 Task: Open Card E-commerce Website Review in Board Customer Service Call Center Management and Optimization to Workspace Event Production Services and add a team member Softage.3@softage.net, a label Red, a checklist Wireless Networking, an attachment from your onedrive, a color Red and finally, add a card description 'Plan and execute company team-building activity at a board game cafe' and a comment 'Given the potential impact of this task on our company mission and values, let us ensure that we approach it with a sense of integrity and ethics.'. Add a start date 'Jan 03, 1900' with a due date 'Jan 10, 1900'
Action: Mouse moved to (293, 159)
Screenshot: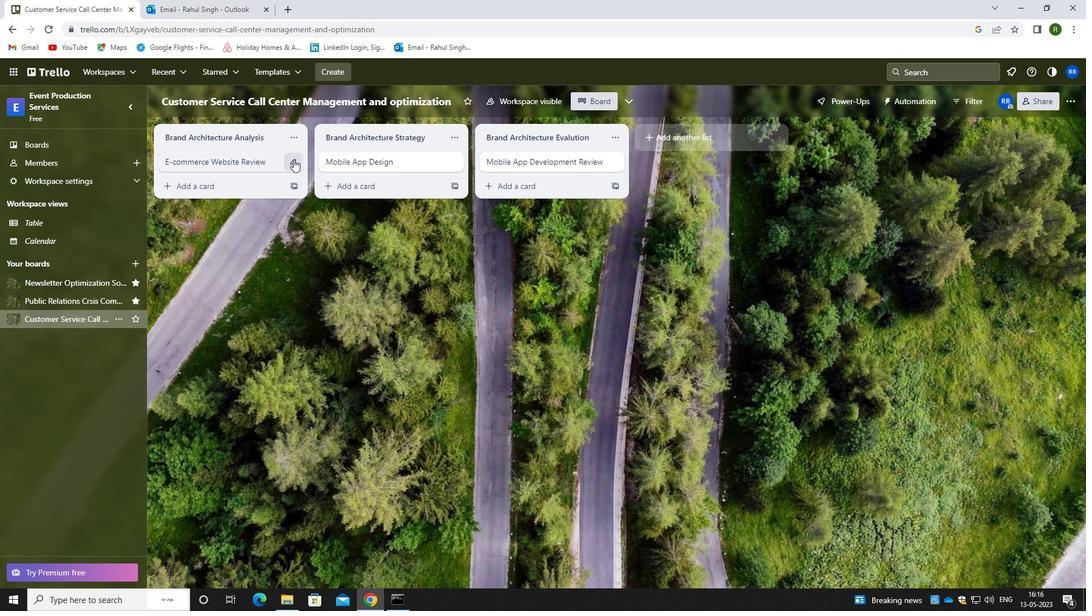 
Action: Mouse pressed left at (293, 159)
Screenshot: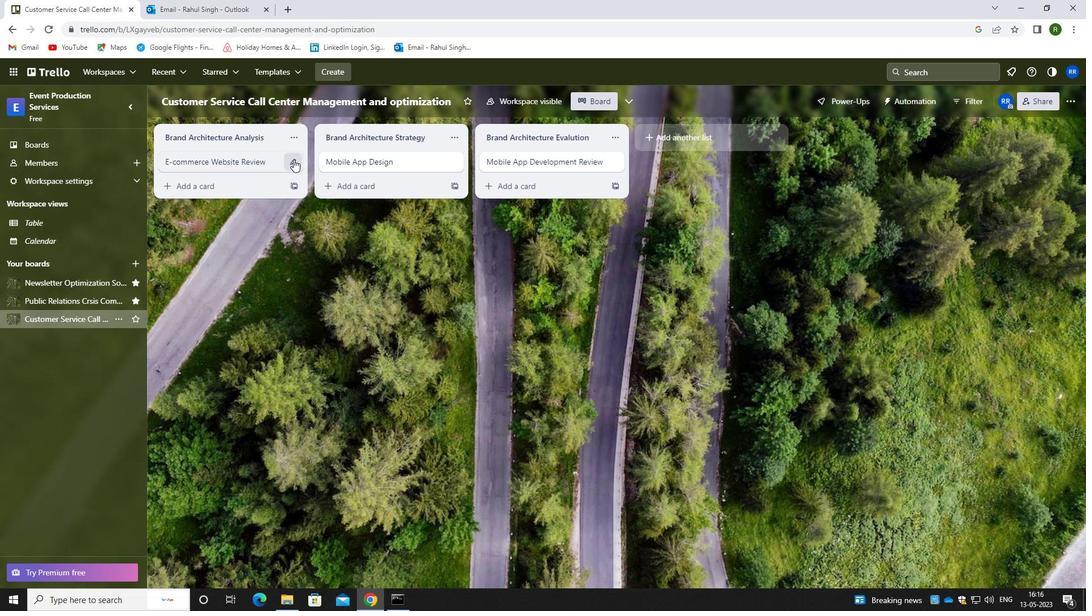 
Action: Mouse moved to (341, 160)
Screenshot: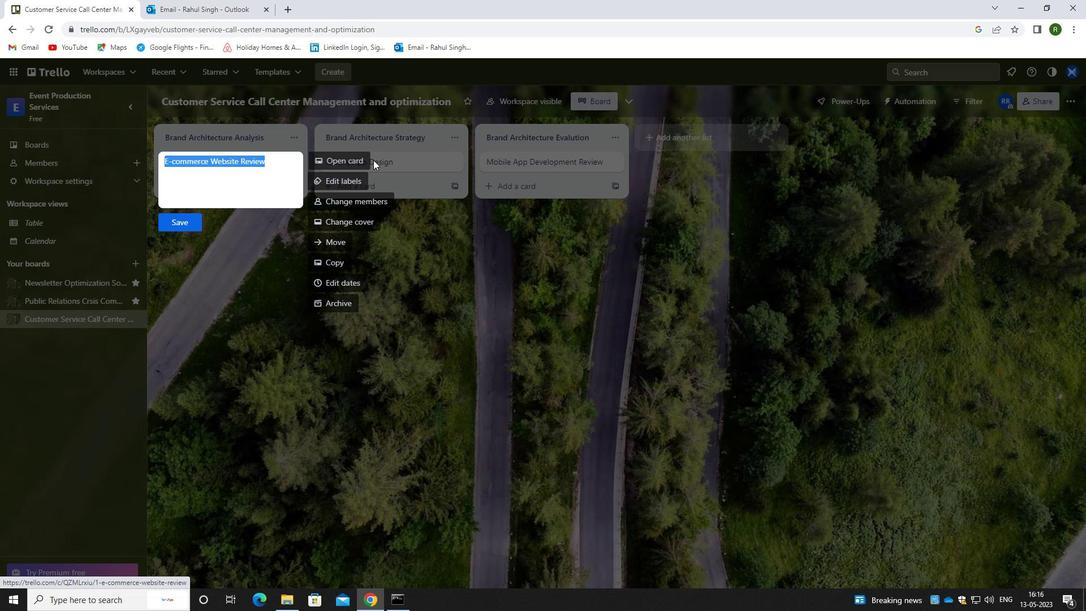 
Action: Mouse pressed left at (341, 160)
Screenshot: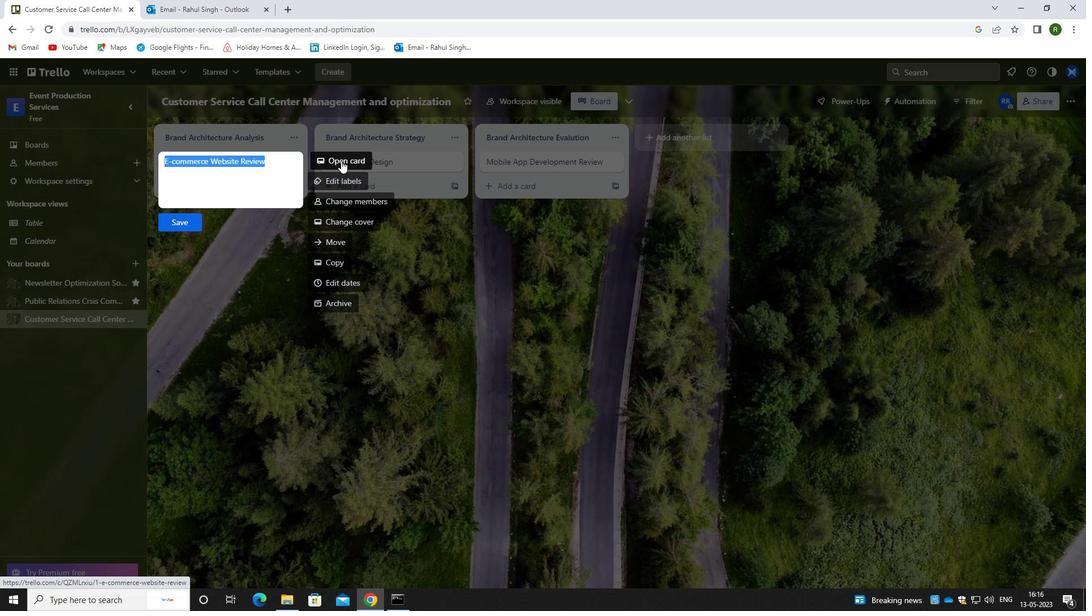 
Action: Mouse moved to (679, 157)
Screenshot: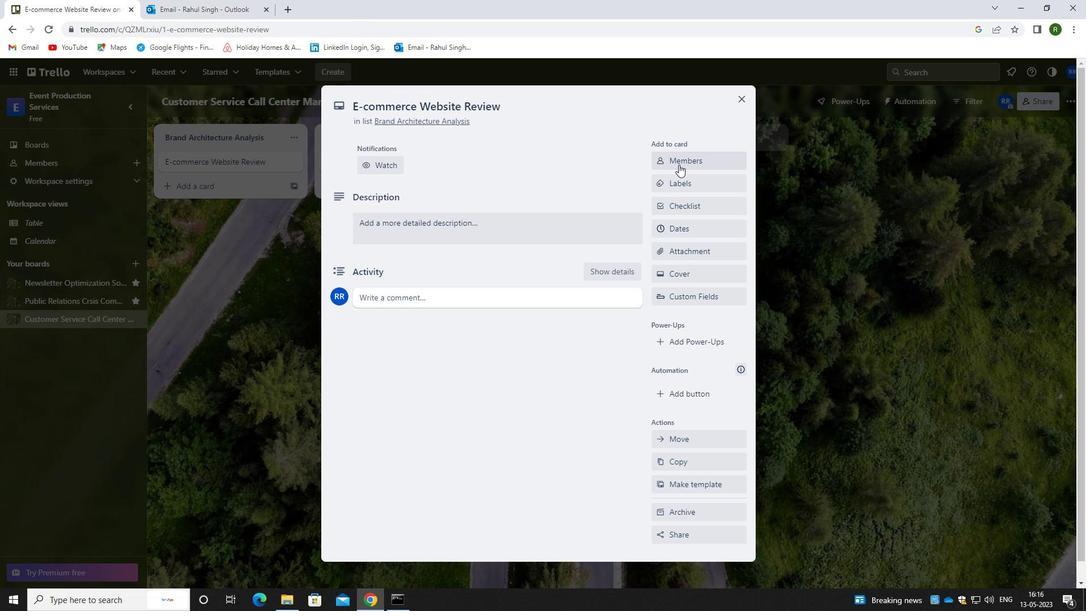 
Action: Mouse pressed left at (679, 157)
Screenshot: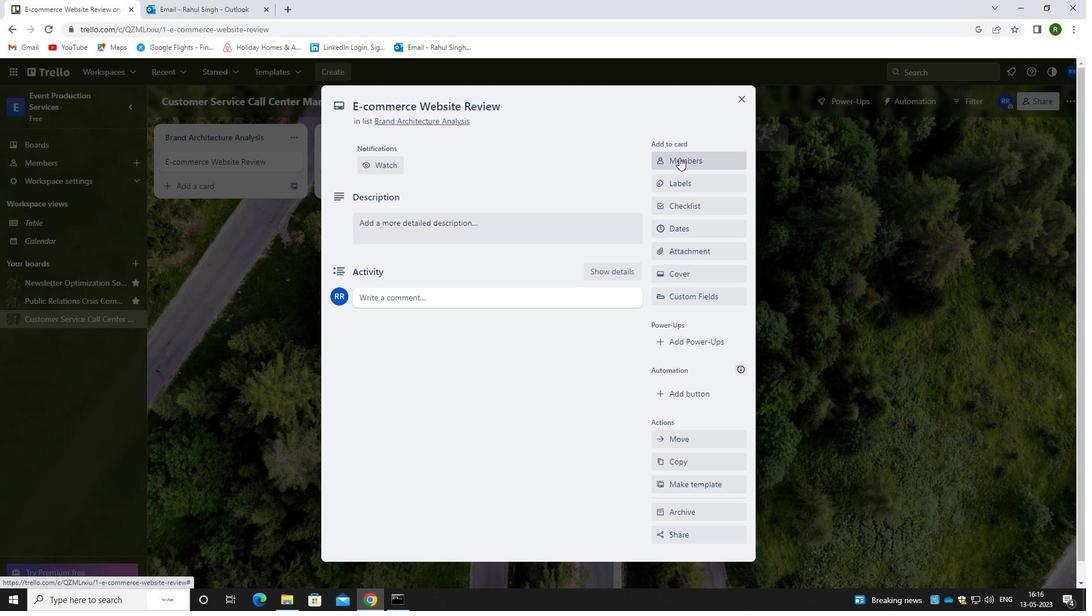 
Action: Mouse moved to (698, 212)
Screenshot: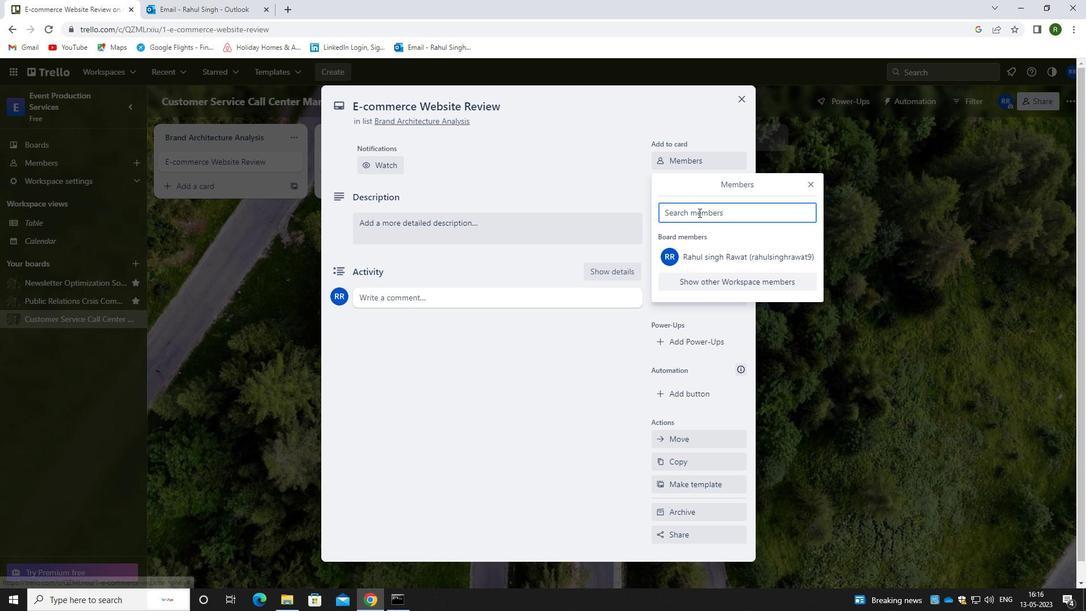 
Action: Key pressed <Key.caps_lock>s<Key.caps_lock>oftage.3<Key.shift>@SI<Key.backspace>OFTAGE.NET
Screenshot: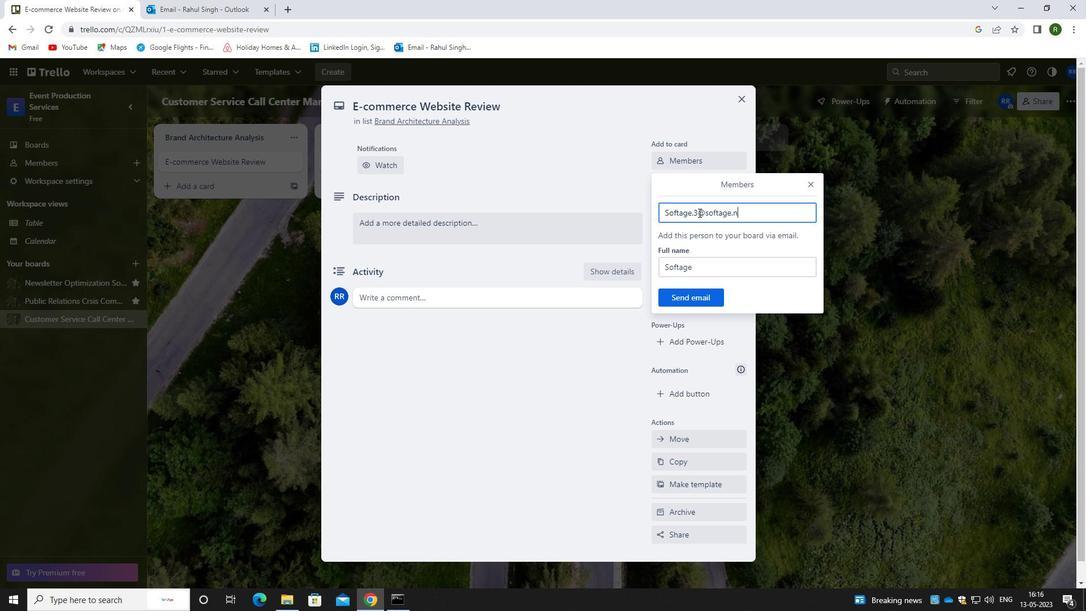 
Action: Mouse moved to (704, 302)
Screenshot: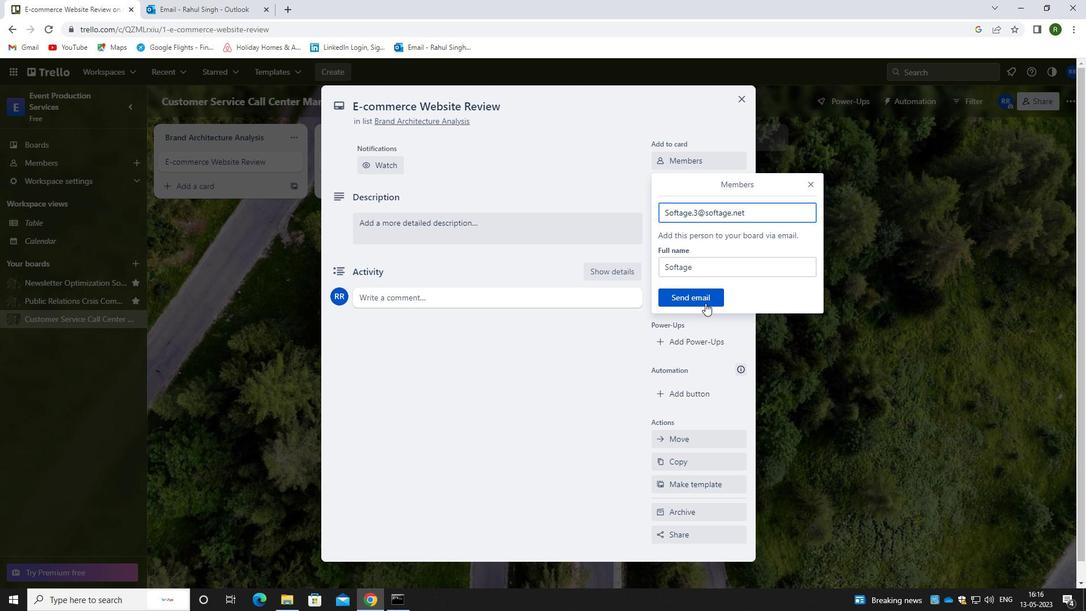 
Action: Mouse pressed left at (704, 302)
Screenshot: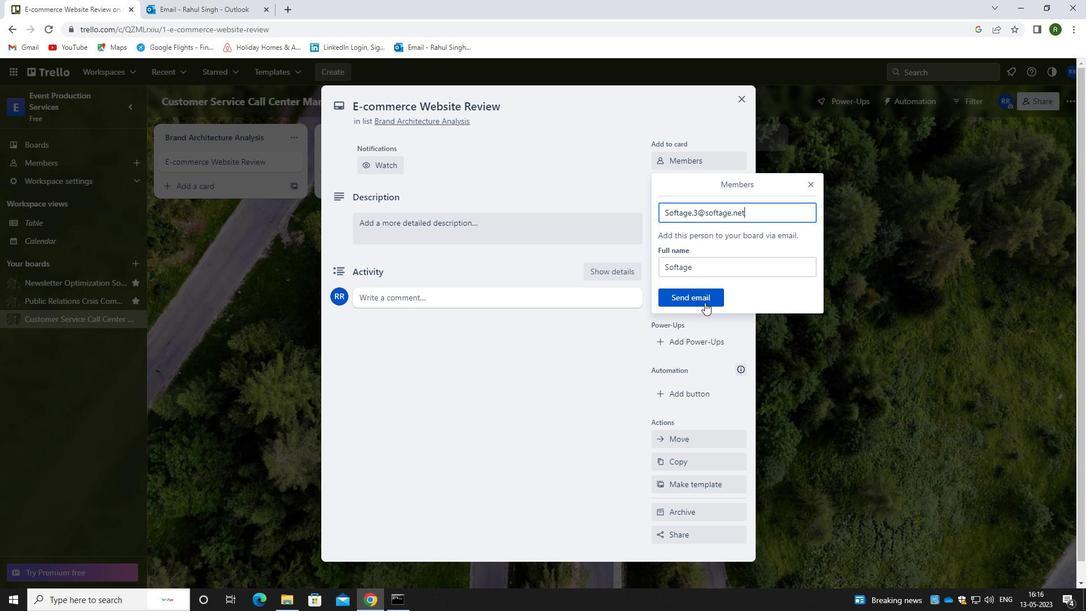 
Action: Mouse moved to (691, 225)
Screenshot: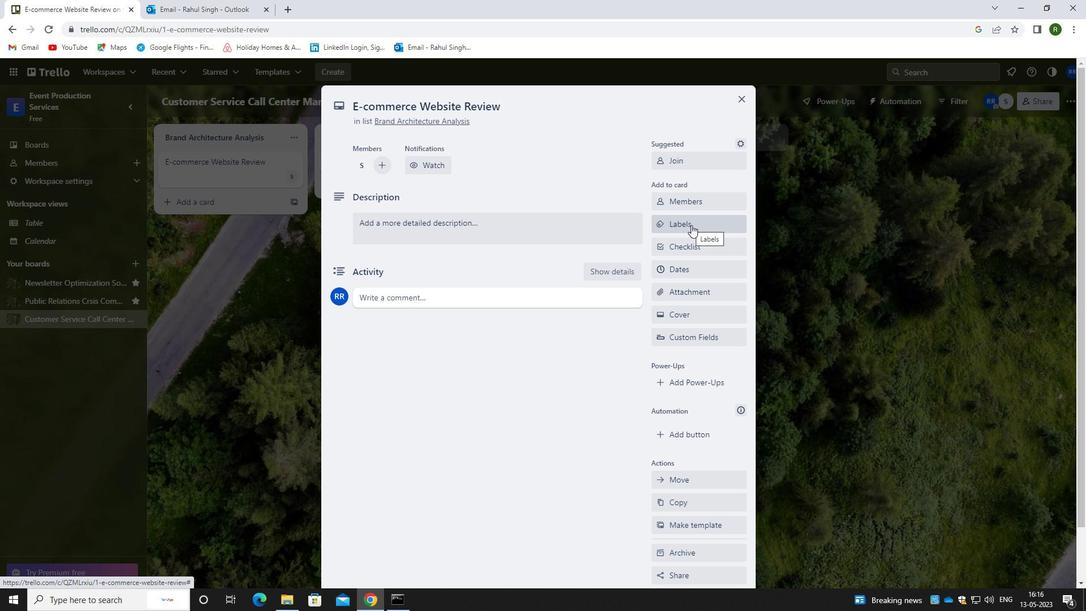 
Action: Mouse pressed left at (691, 225)
Screenshot: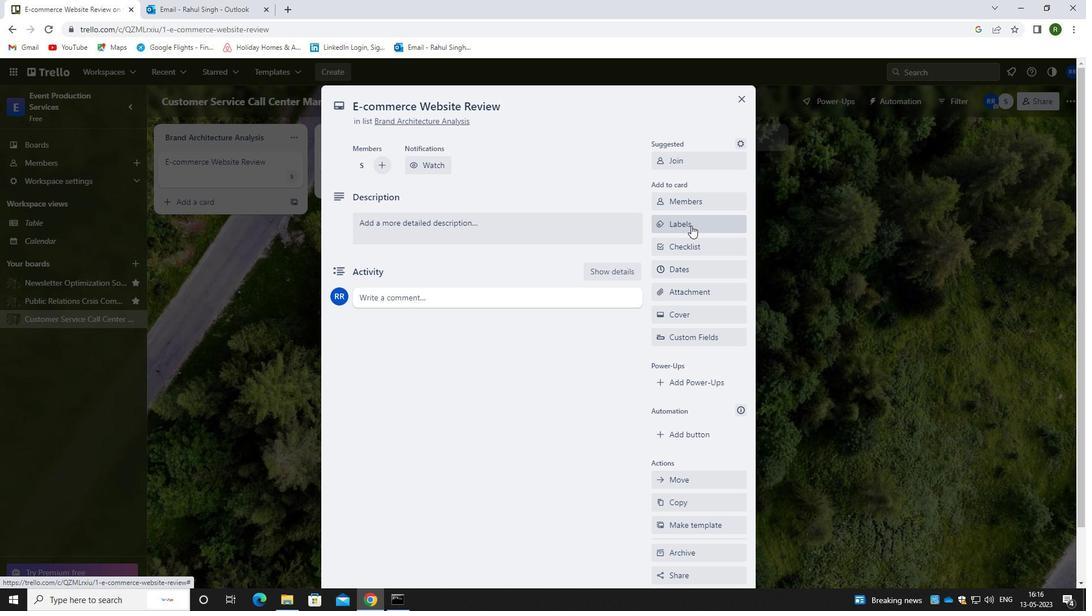 
Action: Key pressed T<Key.backspace>RED
Screenshot: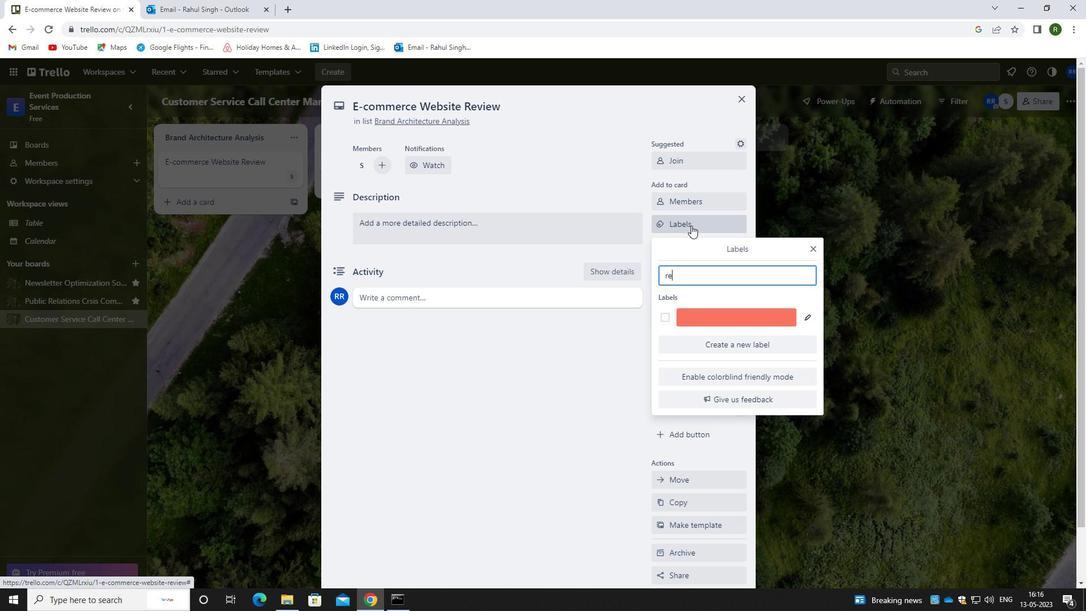 
Action: Mouse moved to (663, 320)
Screenshot: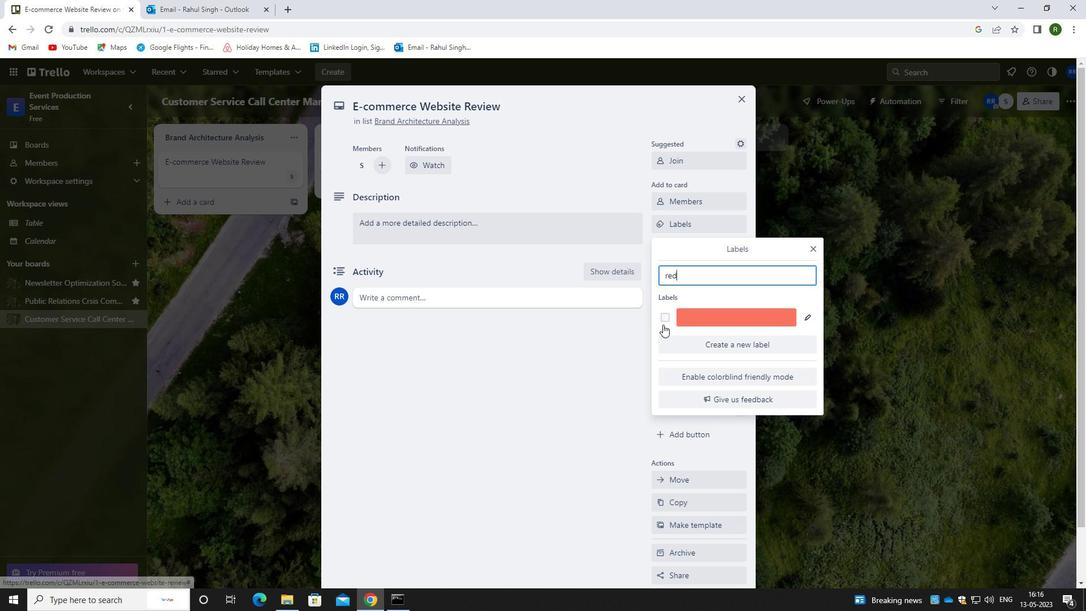 
Action: Mouse pressed left at (663, 320)
Screenshot: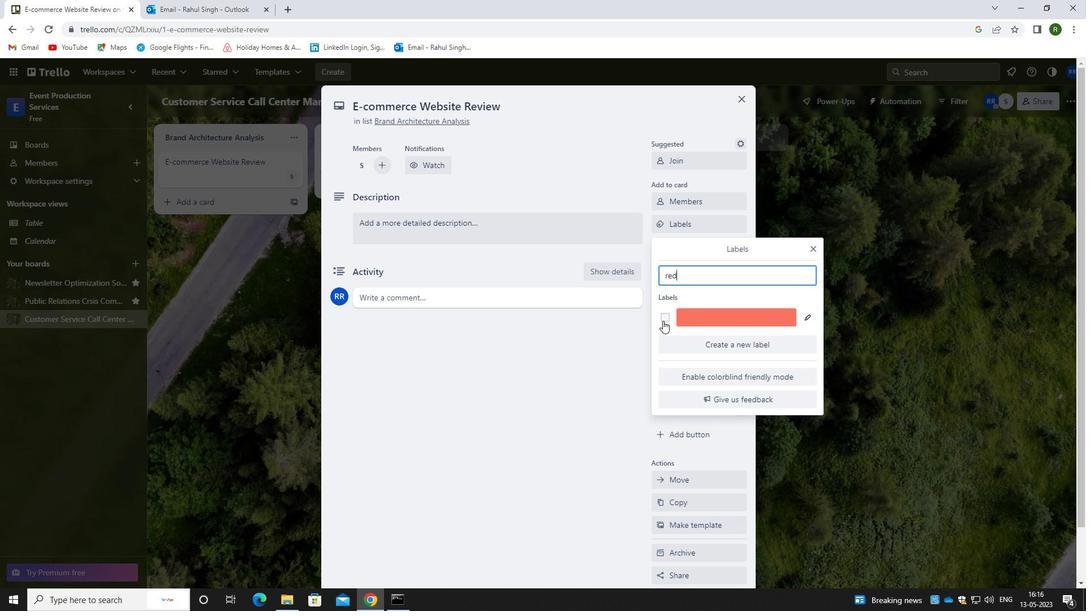 
Action: Mouse moved to (618, 344)
Screenshot: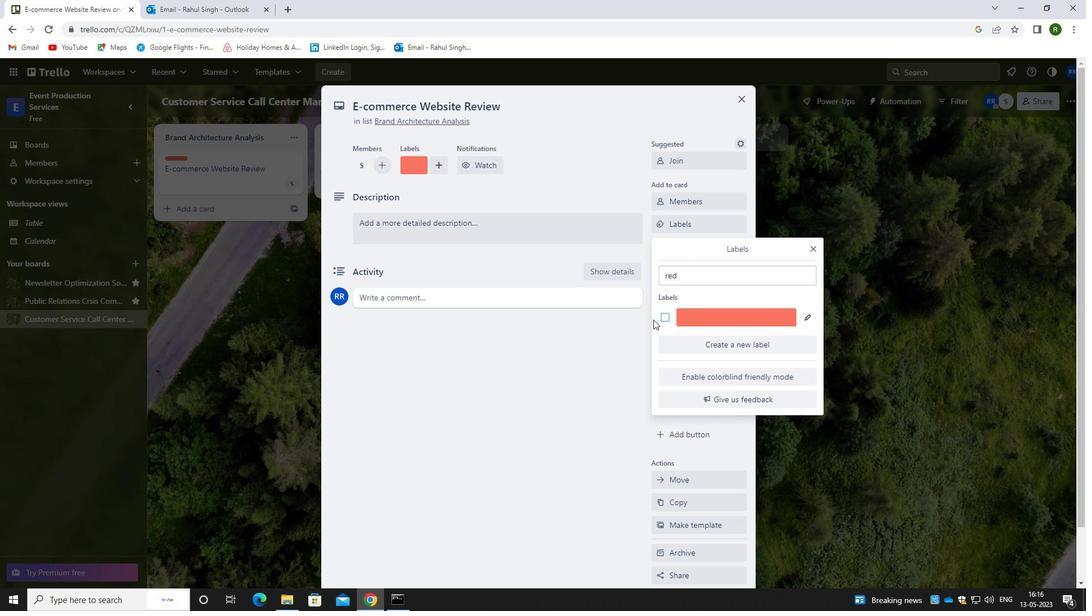 
Action: Mouse pressed left at (618, 344)
Screenshot: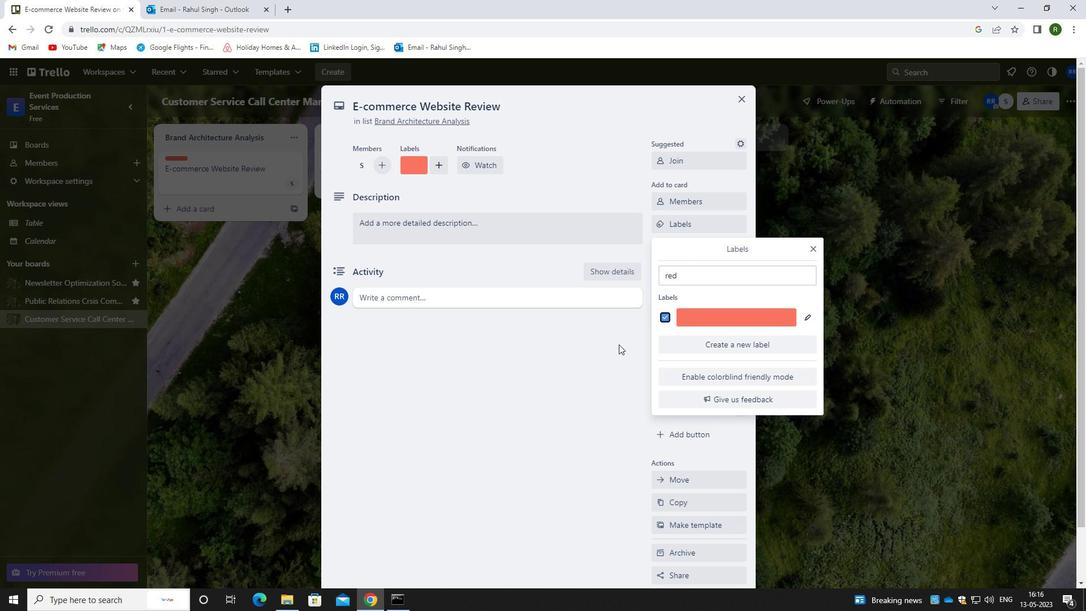 
Action: Mouse moved to (694, 242)
Screenshot: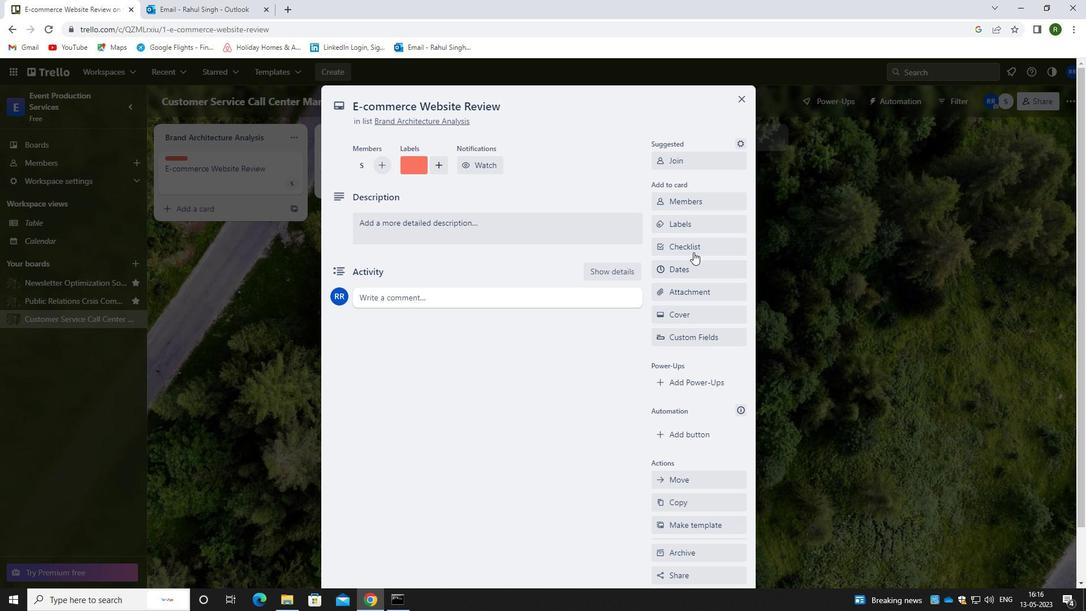 
Action: Mouse pressed left at (694, 242)
Screenshot: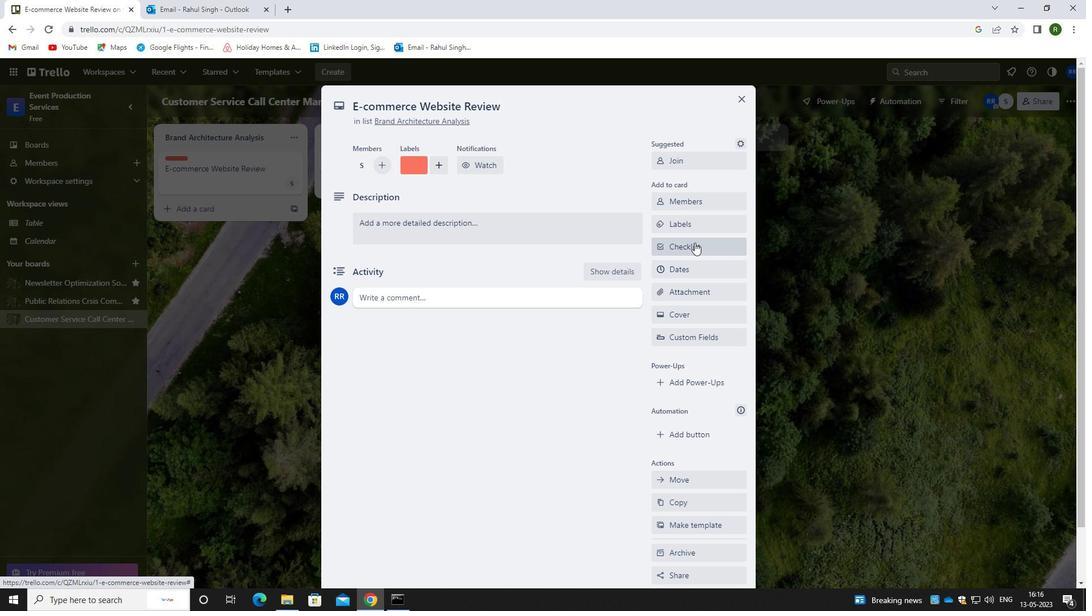 
Action: Mouse moved to (620, 389)
Screenshot: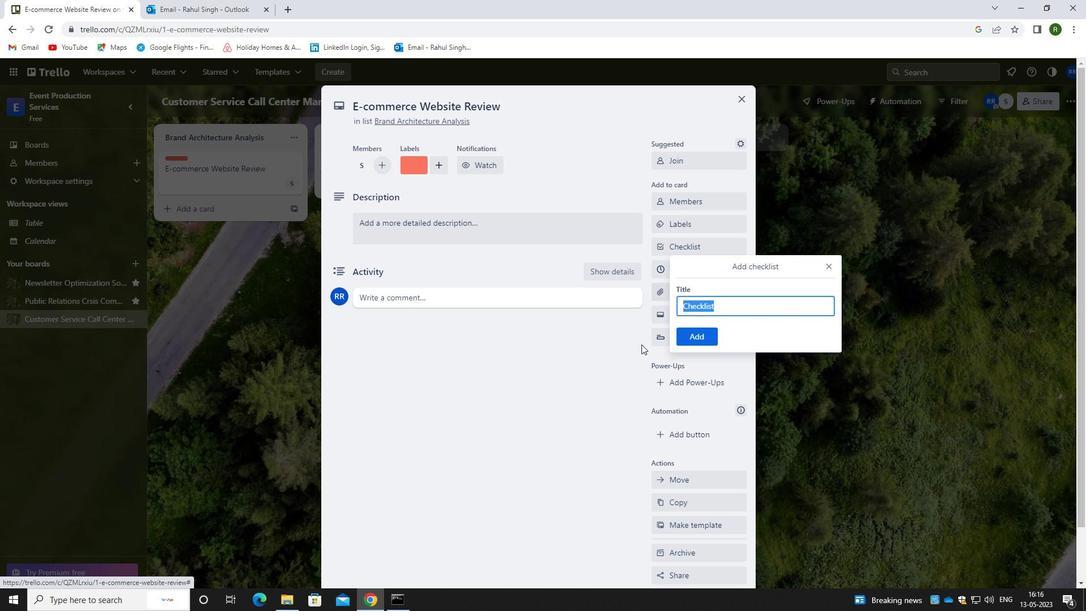 
Action: Key pressed <Key.shift>WIRELEES<Key.space><Key.shift>NETWORKING
Screenshot: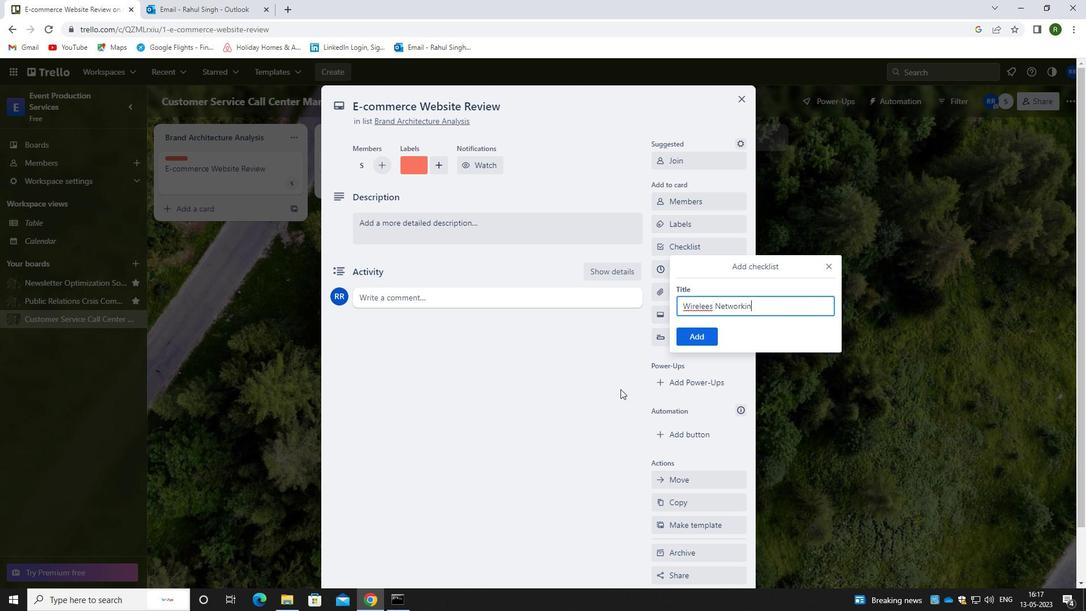 
Action: Mouse moved to (710, 306)
Screenshot: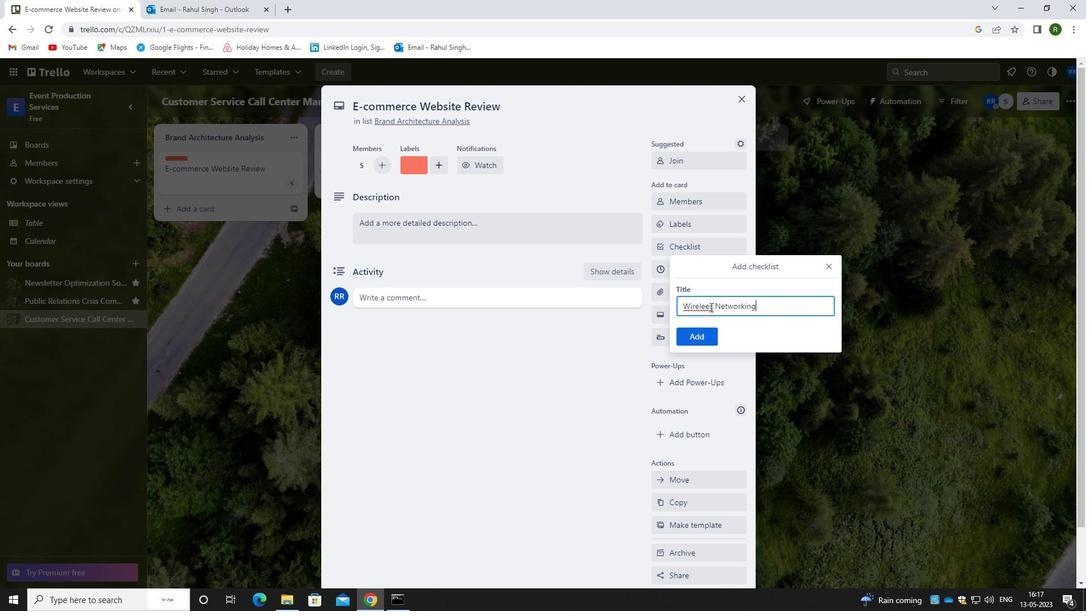 
Action: Mouse pressed left at (710, 306)
Screenshot: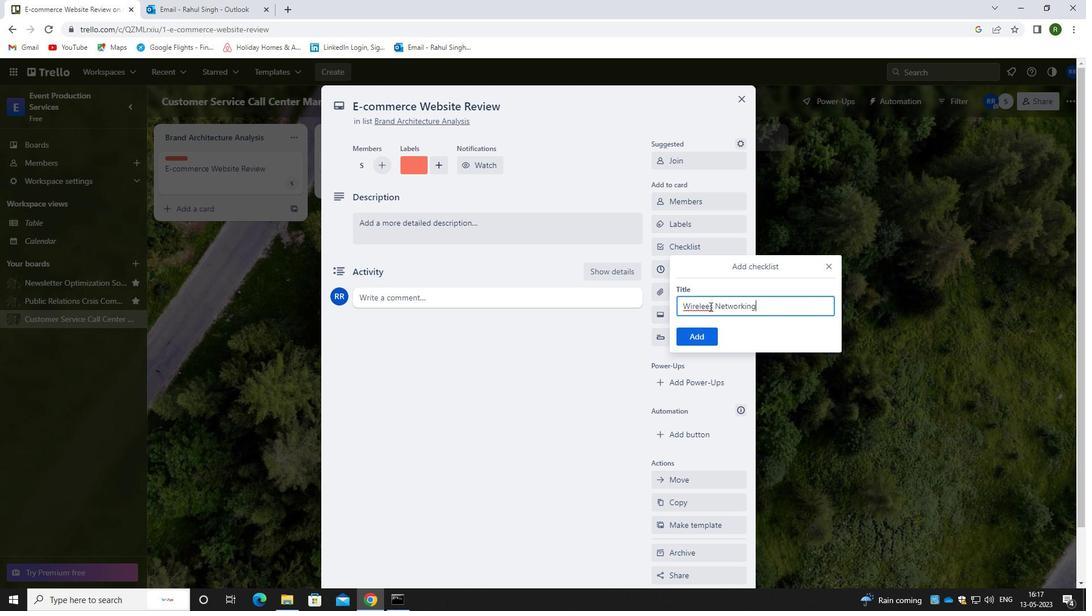 
Action: Mouse moved to (714, 307)
Screenshot: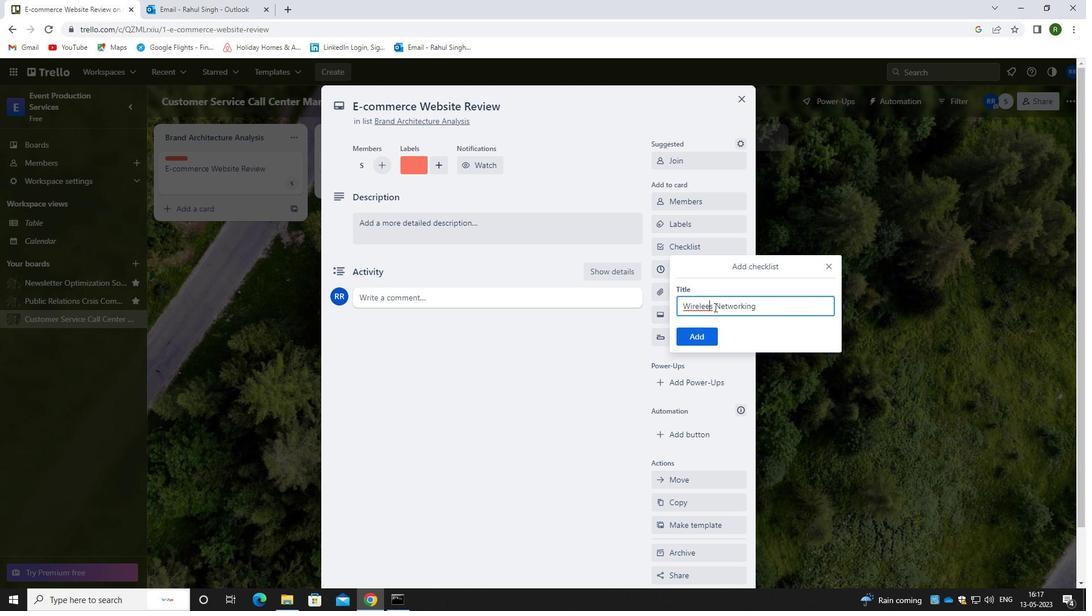 
Action: Key pressed <Key.backspace>S
Screenshot: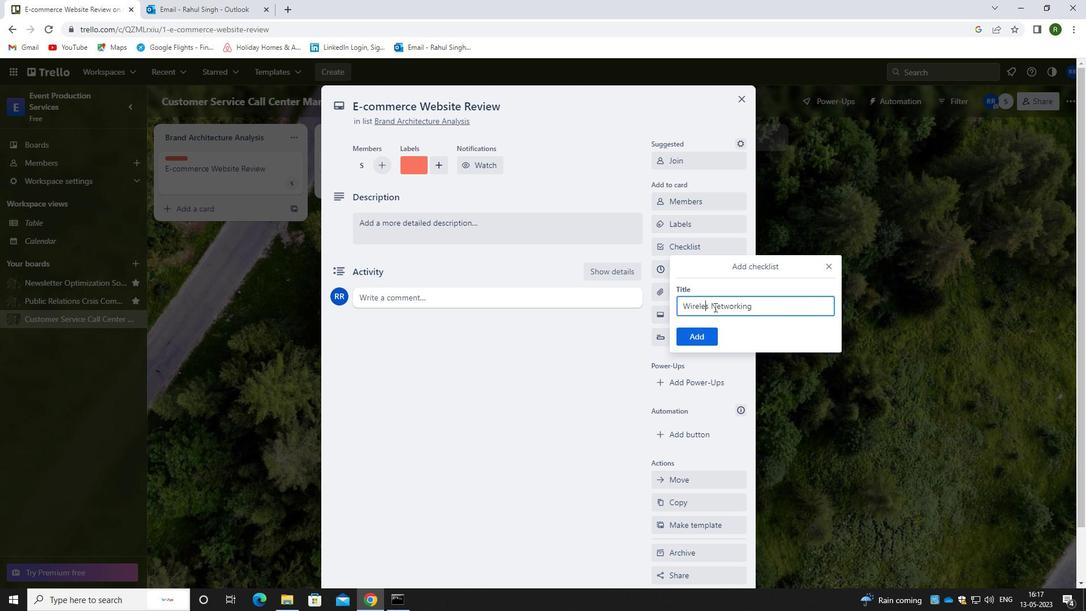 
Action: Mouse moved to (704, 333)
Screenshot: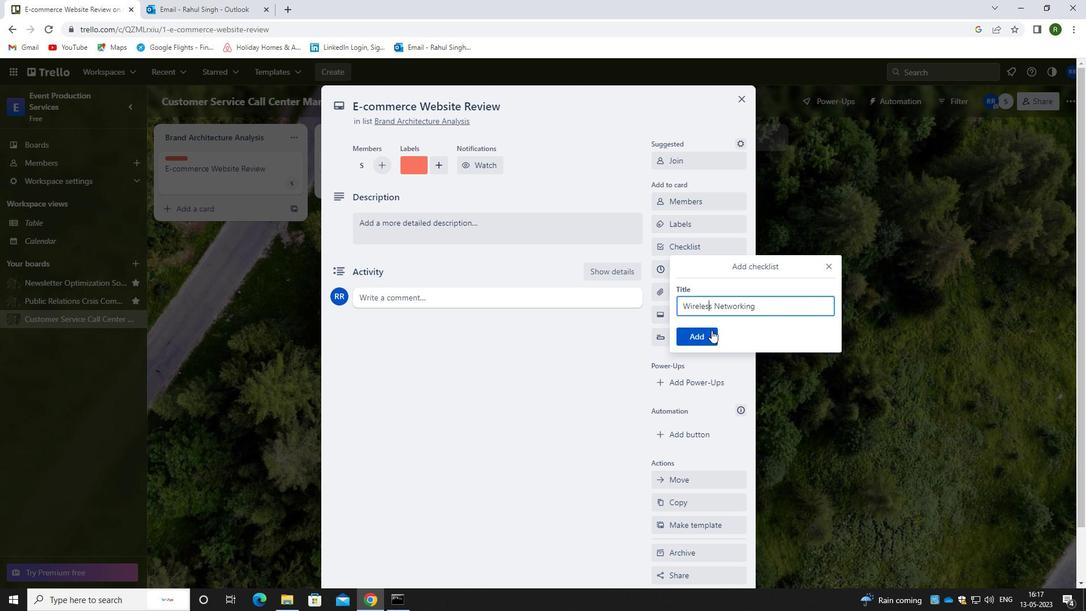 
Action: Mouse pressed left at (704, 333)
Screenshot: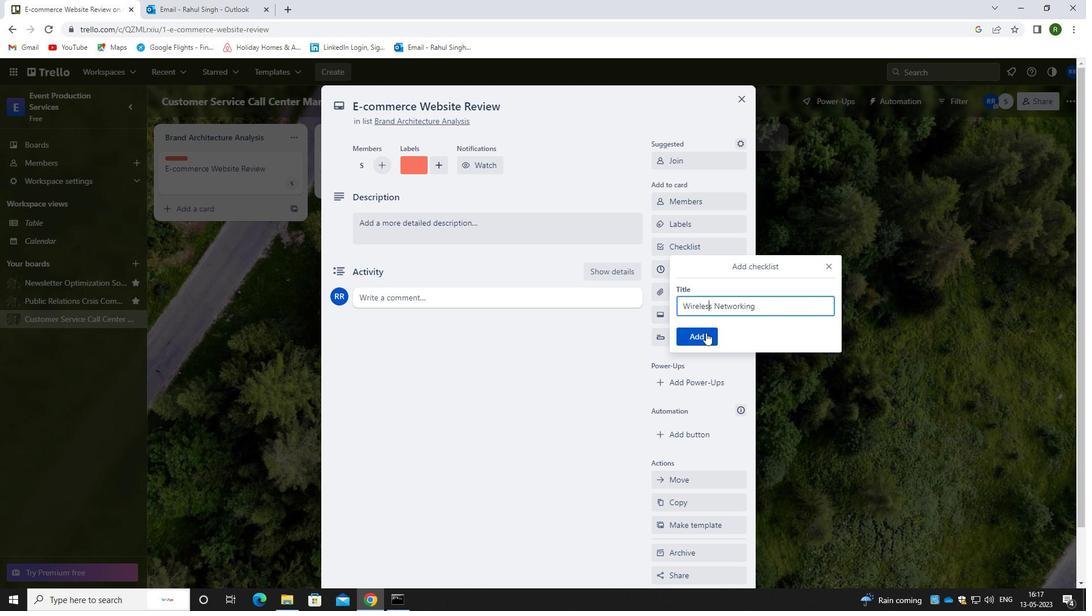
Action: Mouse moved to (696, 290)
Screenshot: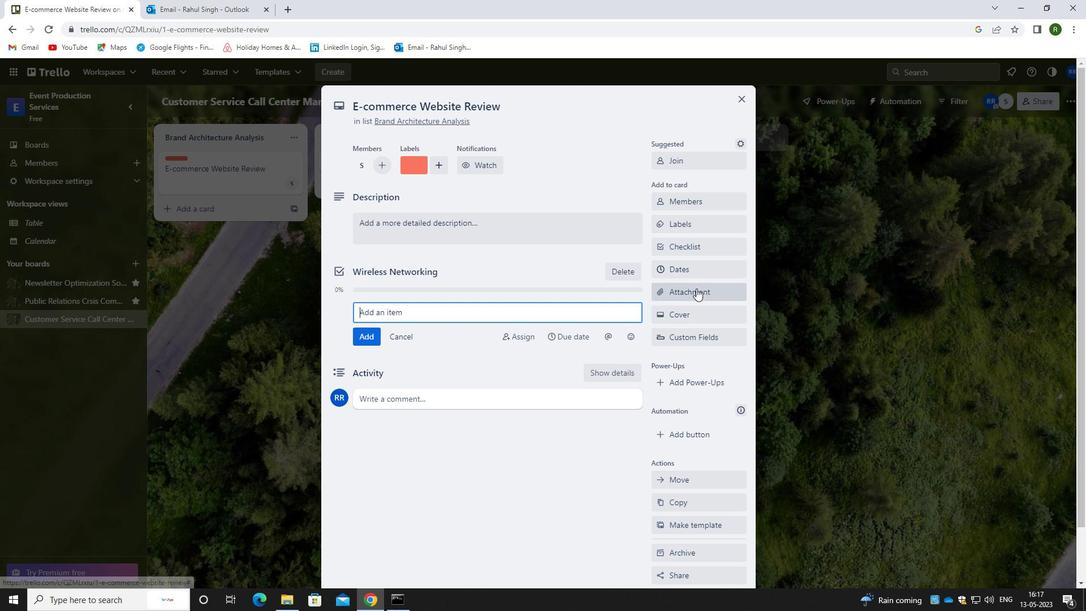 
Action: Mouse pressed left at (696, 290)
Screenshot: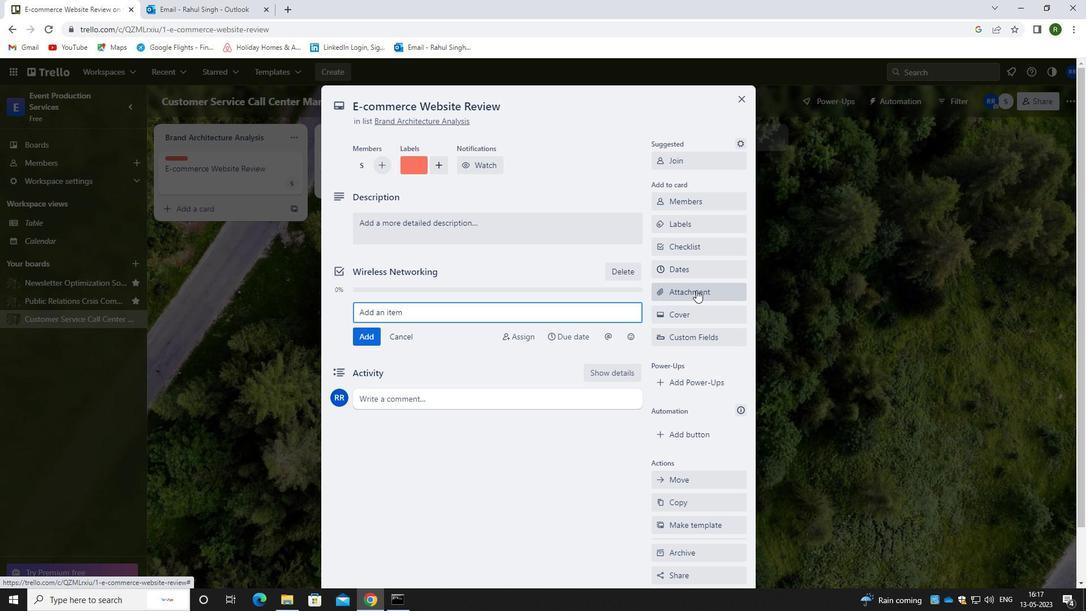 
Action: Mouse moved to (700, 432)
Screenshot: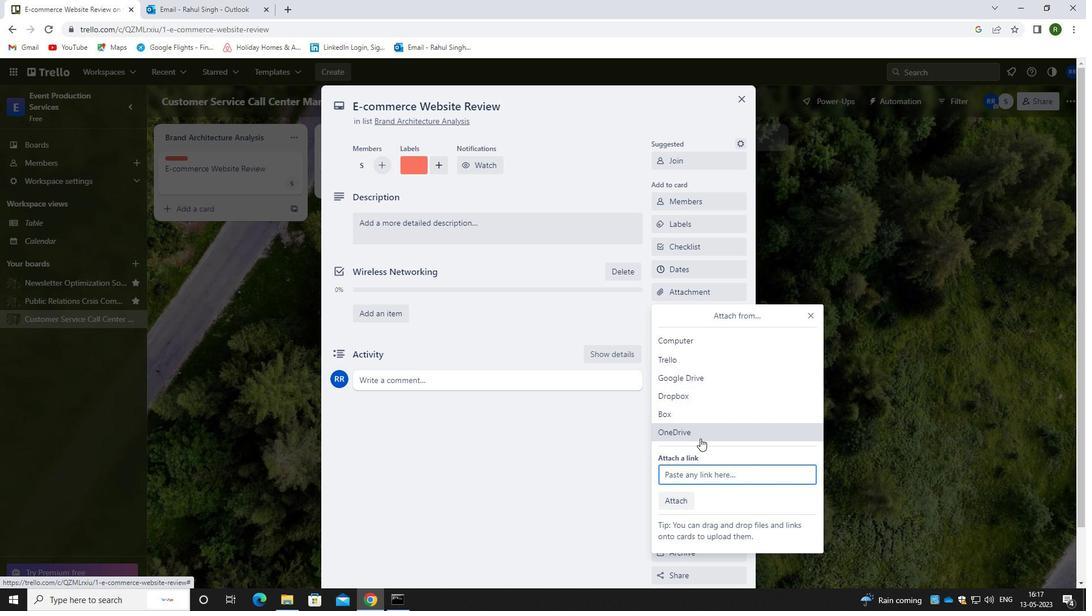 
Action: Mouse pressed left at (700, 432)
Screenshot: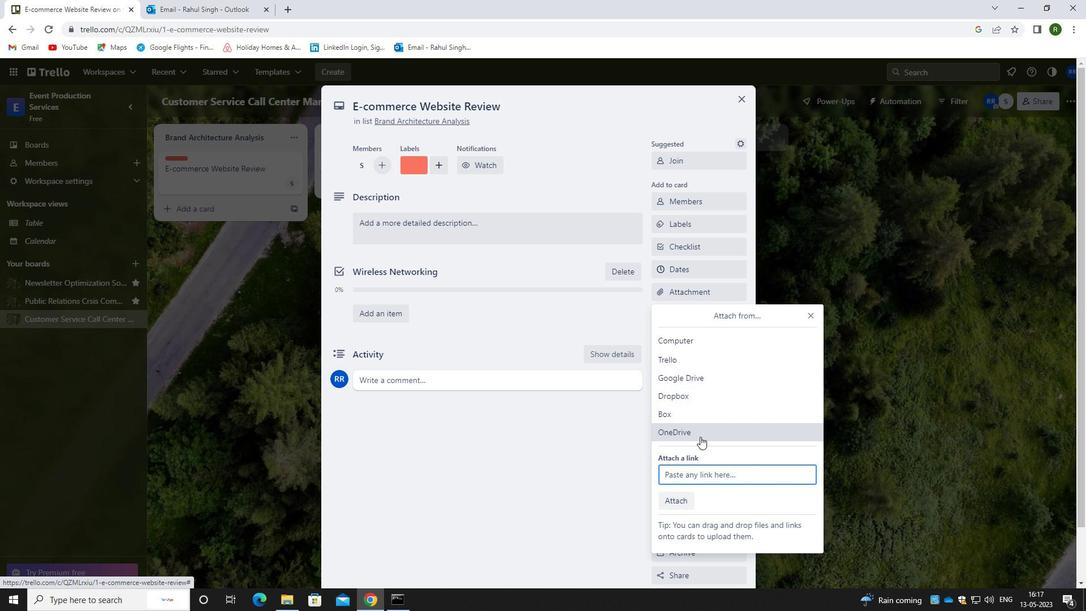 
Action: Mouse moved to (347, 415)
Screenshot: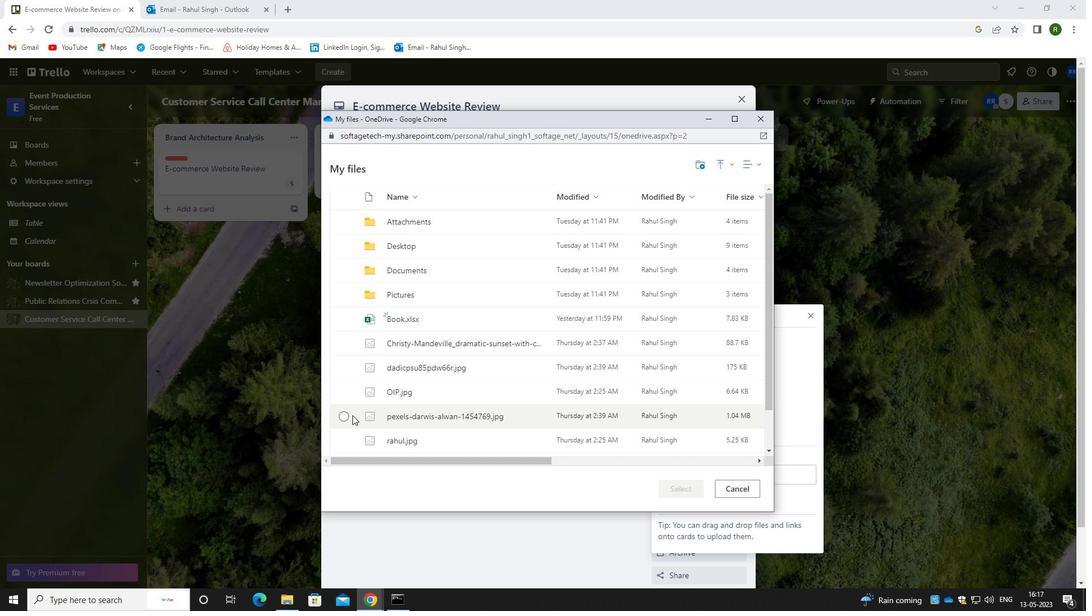 
Action: Mouse pressed left at (347, 415)
Screenshot: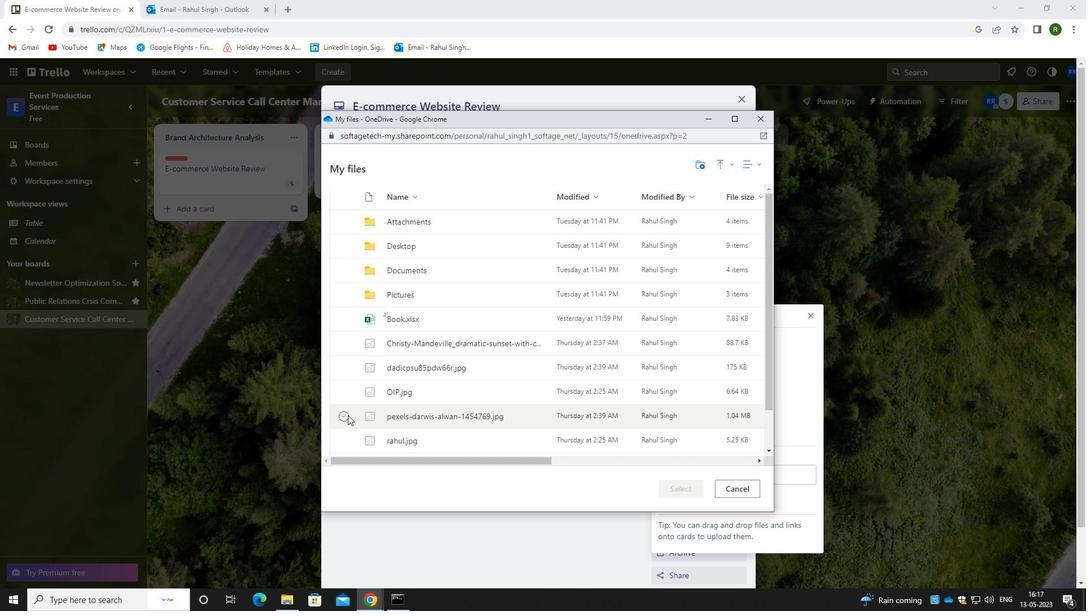 
Action: Mouse moved to (677, 491)
Screenshot: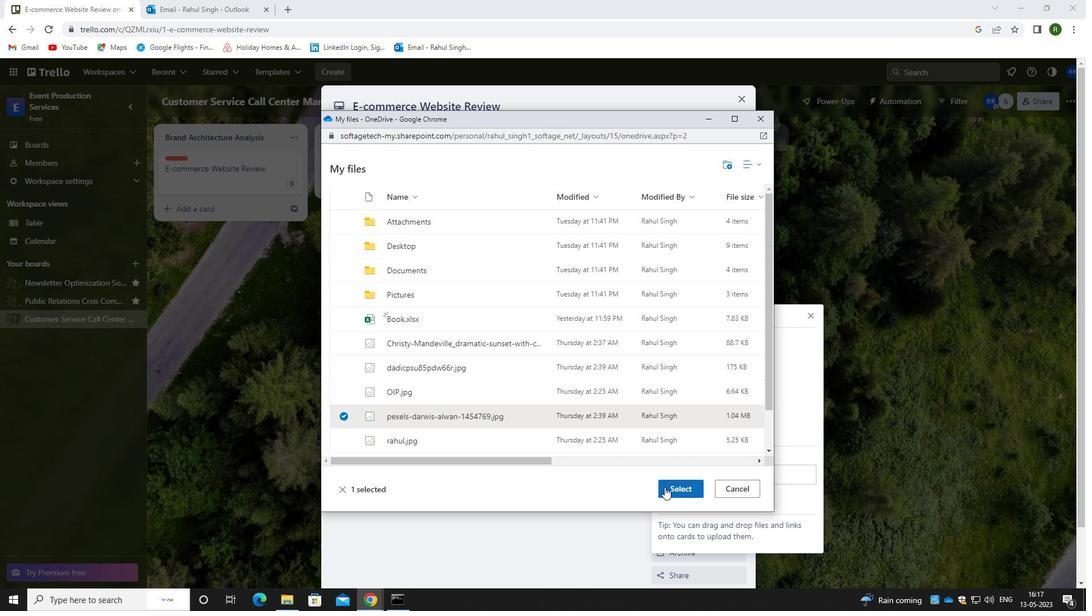 
Action: Mouse pressed left at (677, 491)
Screenshot: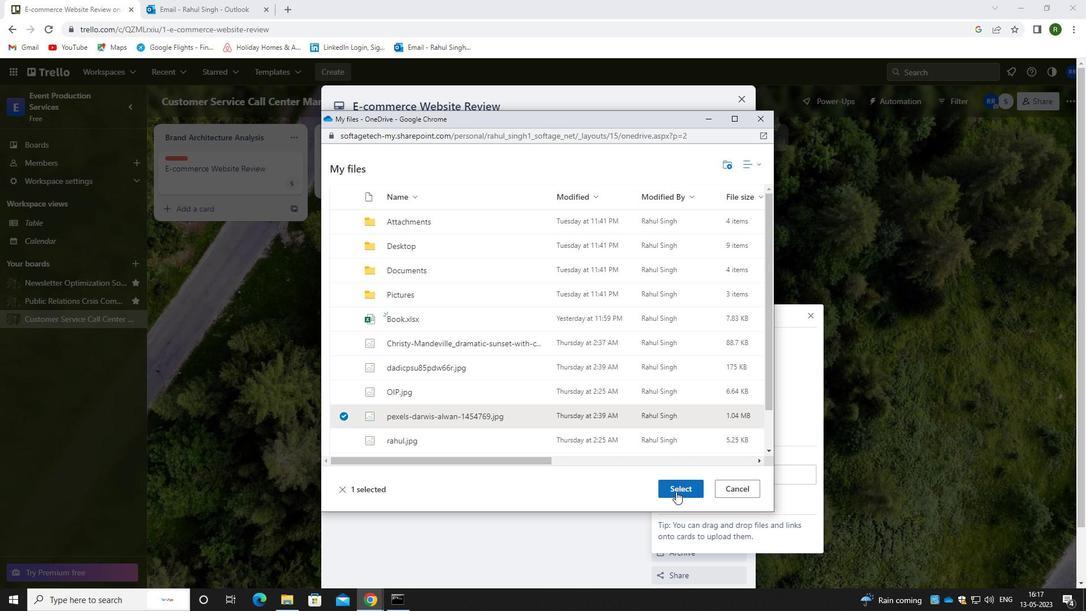 
Action: Mouse moved to (462, 230)
Screenshot: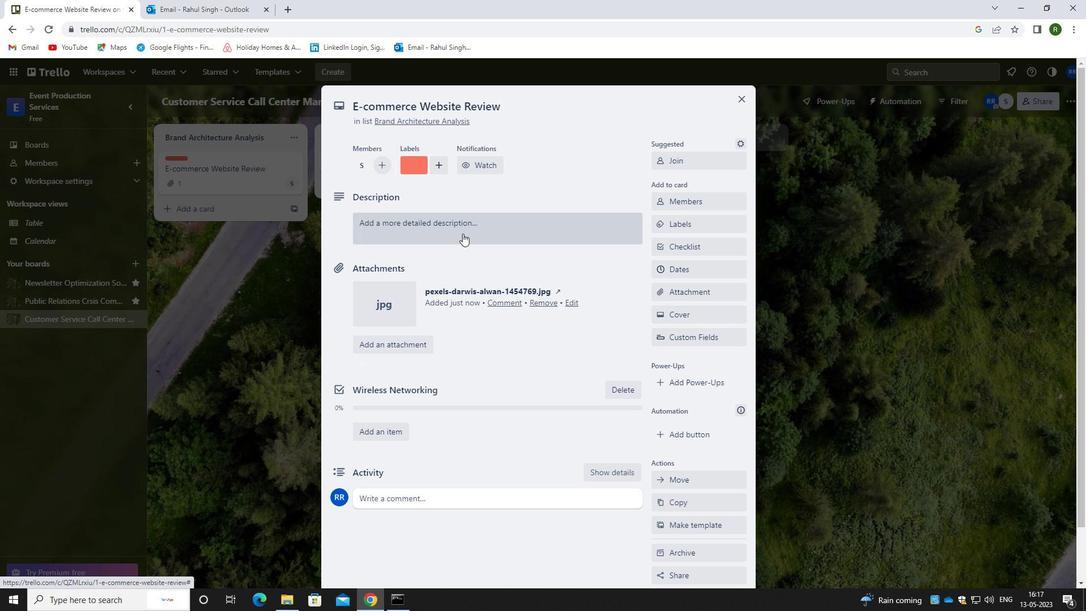 
Action: Mouse pressed left at (462, 230)
Screenshot: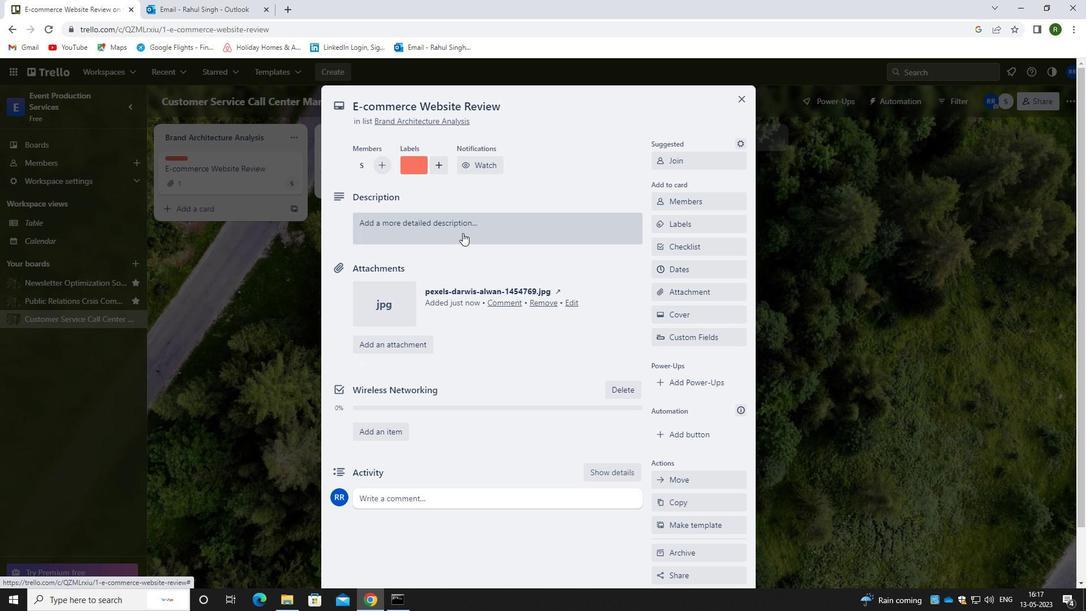 
Action: Mouse moved to (450, 280)
Screenshot: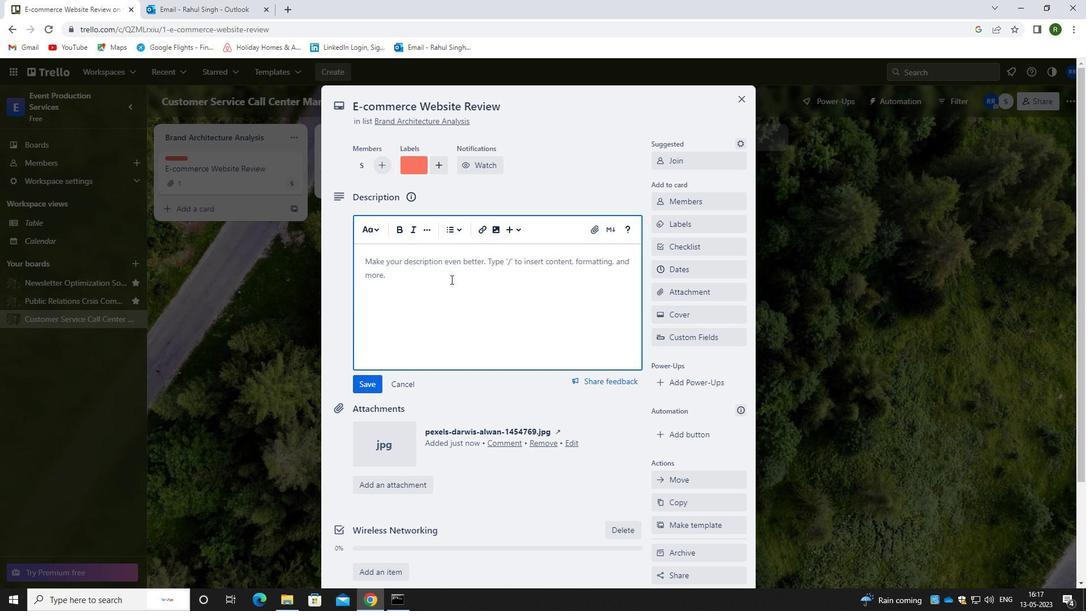
Action: Key pressed <Key.caps_lock>P<Key.caps_lock>LAND<Key.backspace><Key.space>AND<Key.space>EXECUTE<Key.space>COMPANY<Key.space>TEAM<Key.space>BUILDING<Key.space>ACTIVITY<Key.space>AT<Key.space>BOARD<Key.space>GAME<Key.space>CAFR<Key.backspace>E
Screenshot: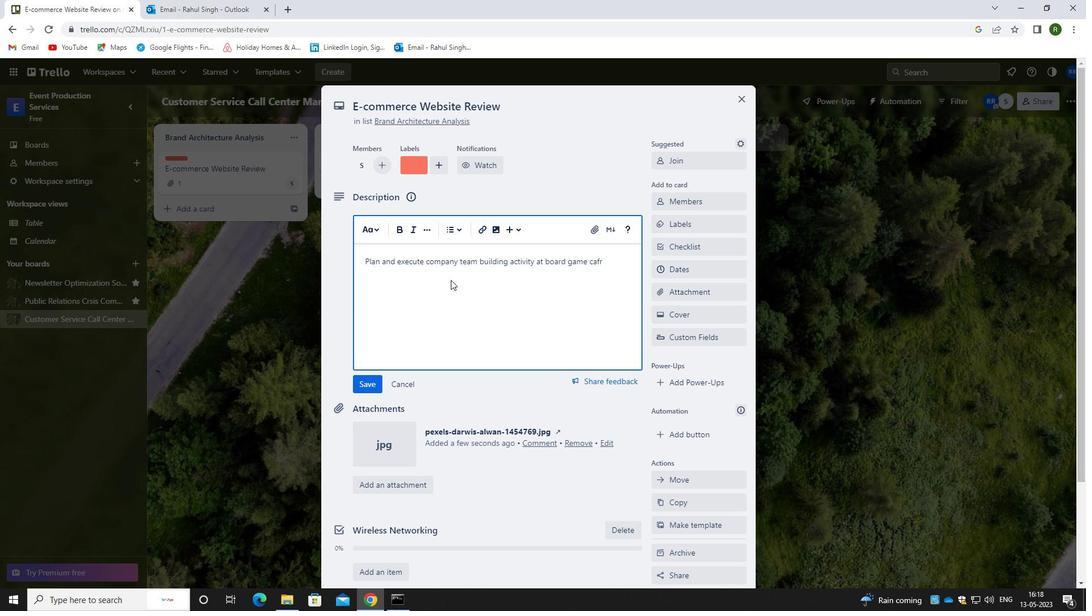 
Action: Mouse moved to (371, 385)
Screenshot: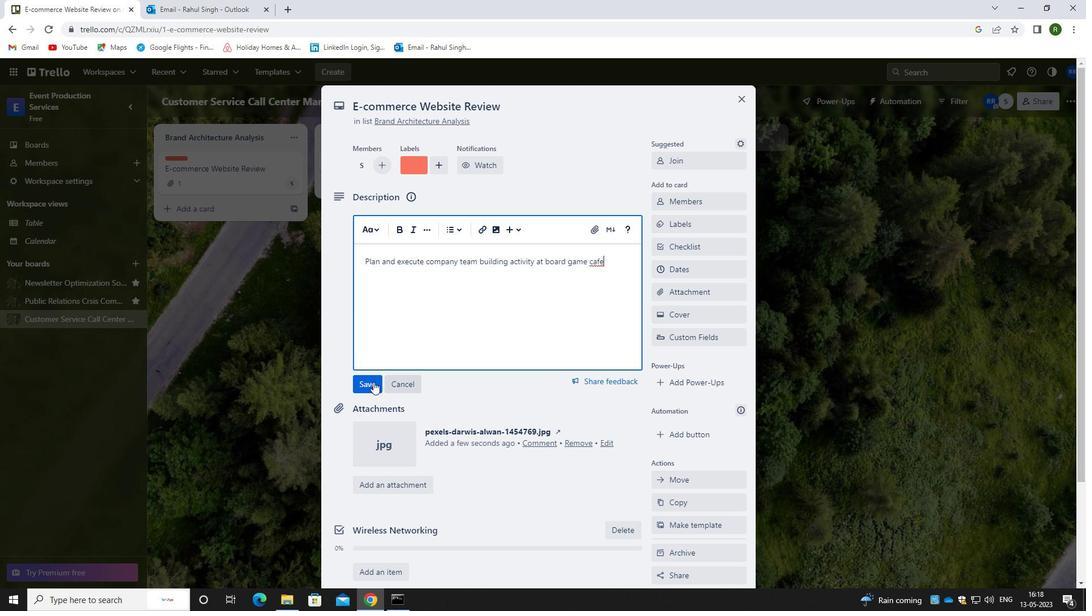 
Action: Mouse pressed left at (371, 385)
Screenshot: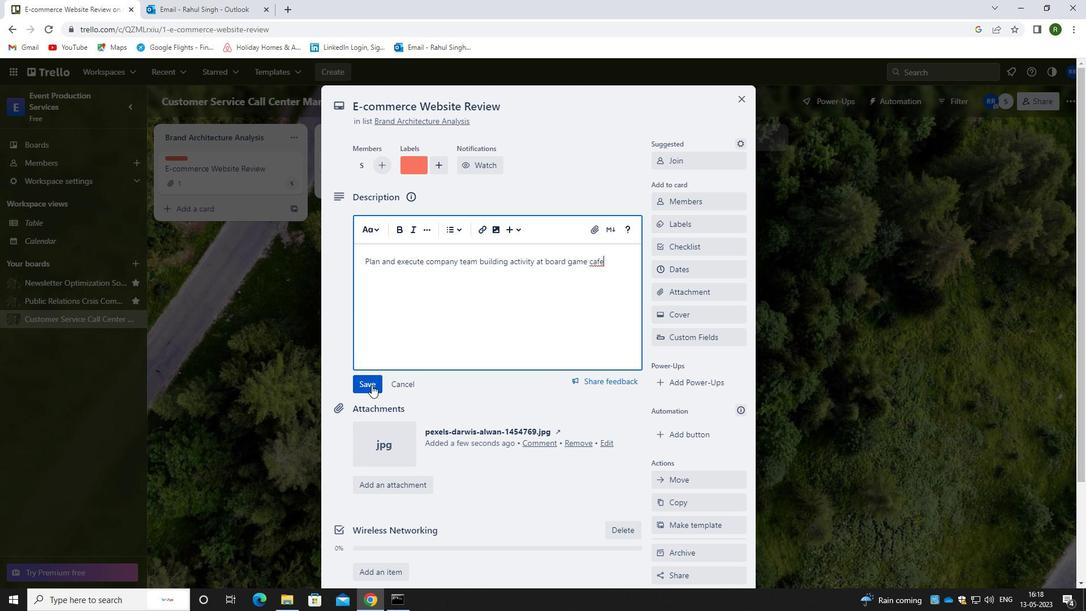 
Action: Mouse moved to (466, 345)
Screenshot: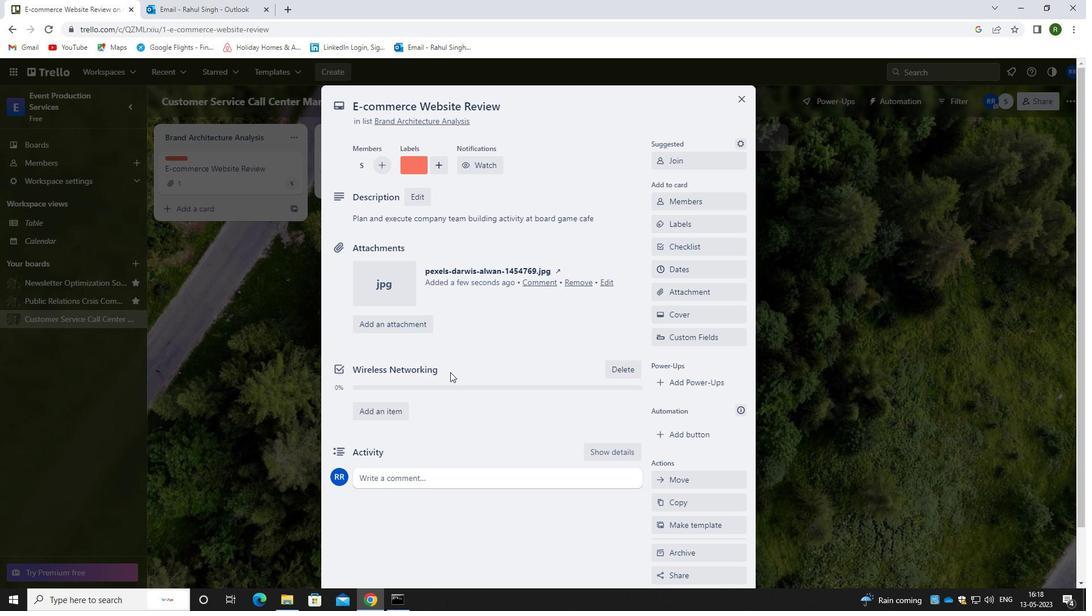 
Action: Mouse scrolled (466, 344) with delta (0, 0)
Screenshot: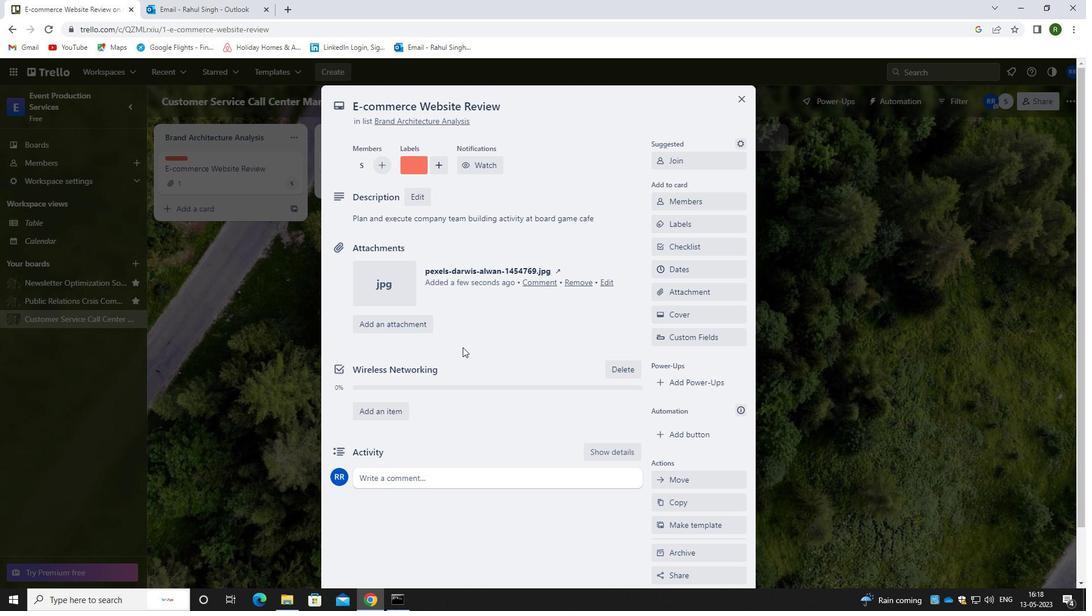 
Action: Mouse scrolled (466, 344) with delta (0, 0)
Screenshot: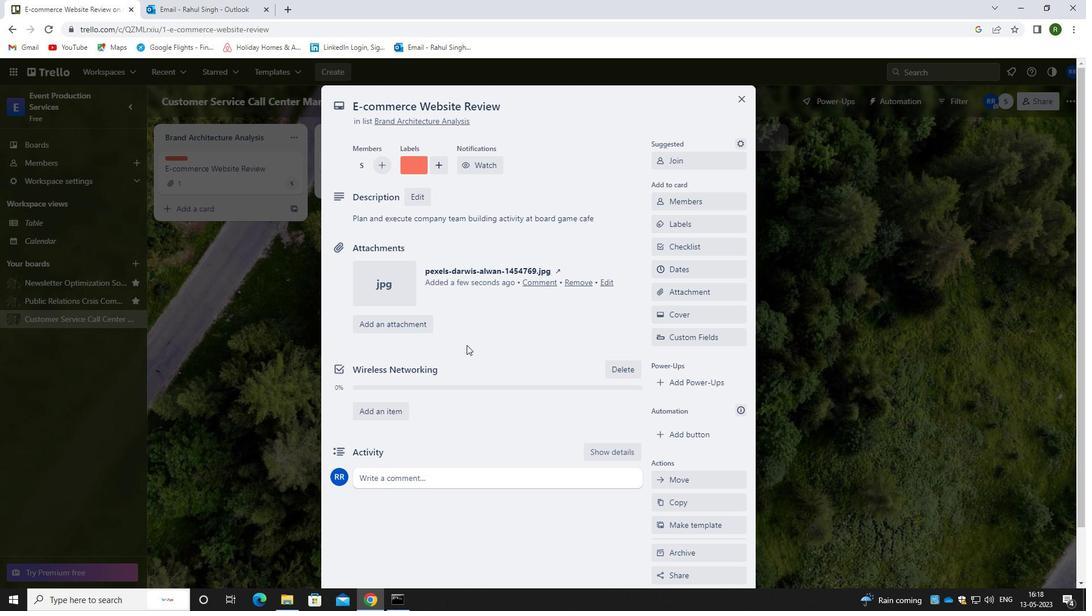 
Action: Mouse moved to (467, 345)
Screenshot: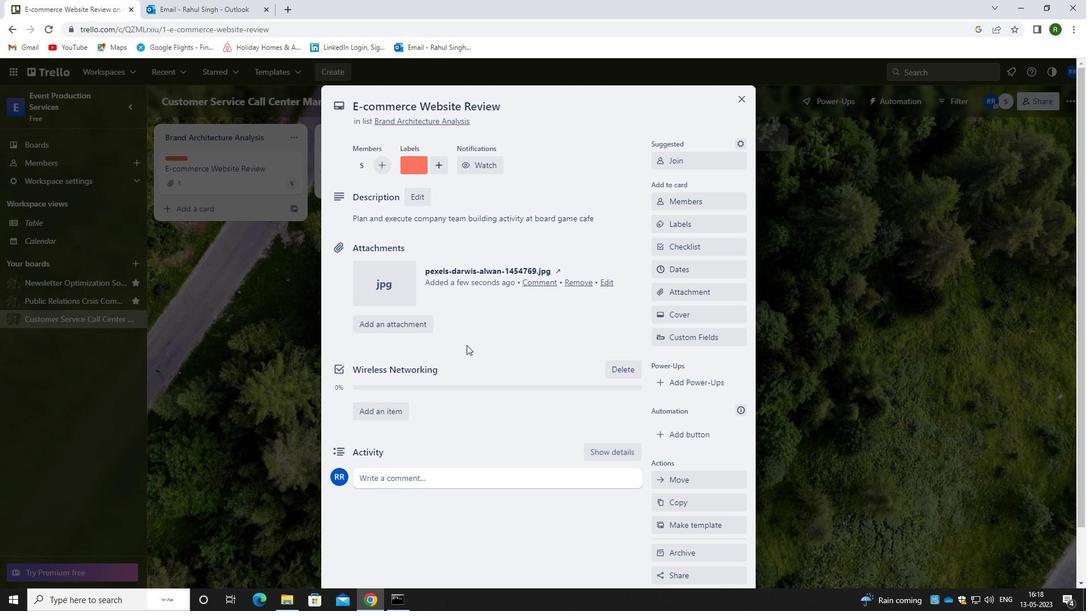 
Action: Mouse scrolled (467, 344) with delta (0, 0)
Screenshot: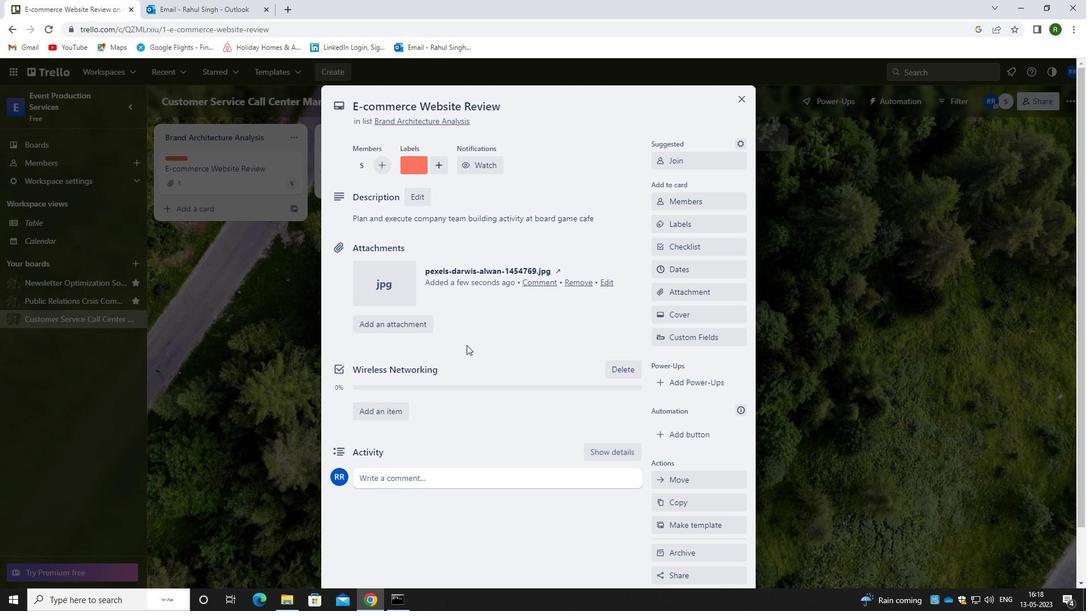 
Action: Mouse moved to (423, 425)
Screenshot: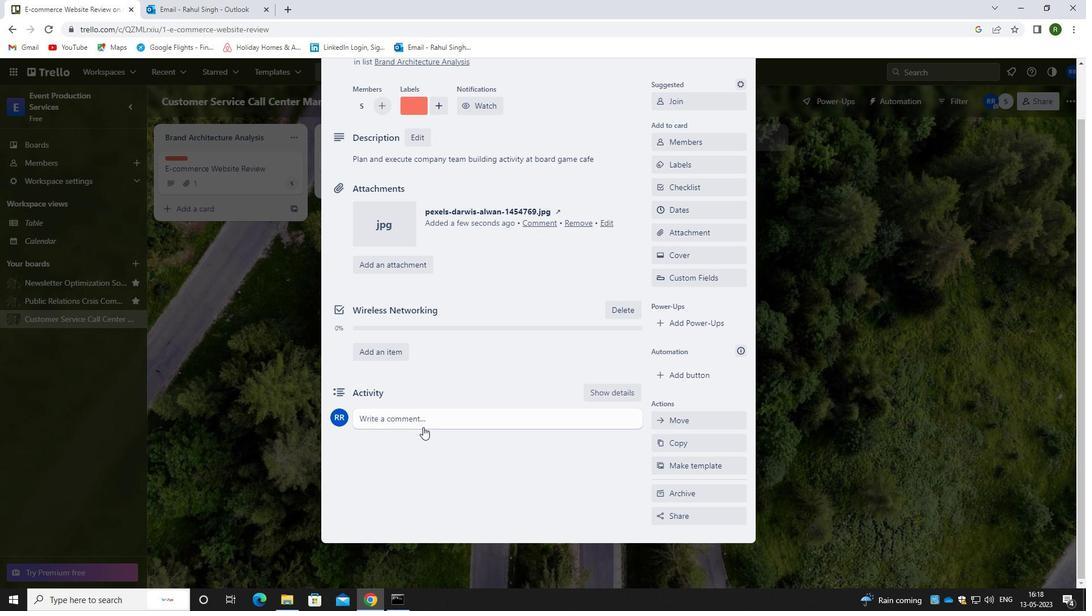 
Action: Mouse pressed left at (423, 425)
Screenshot: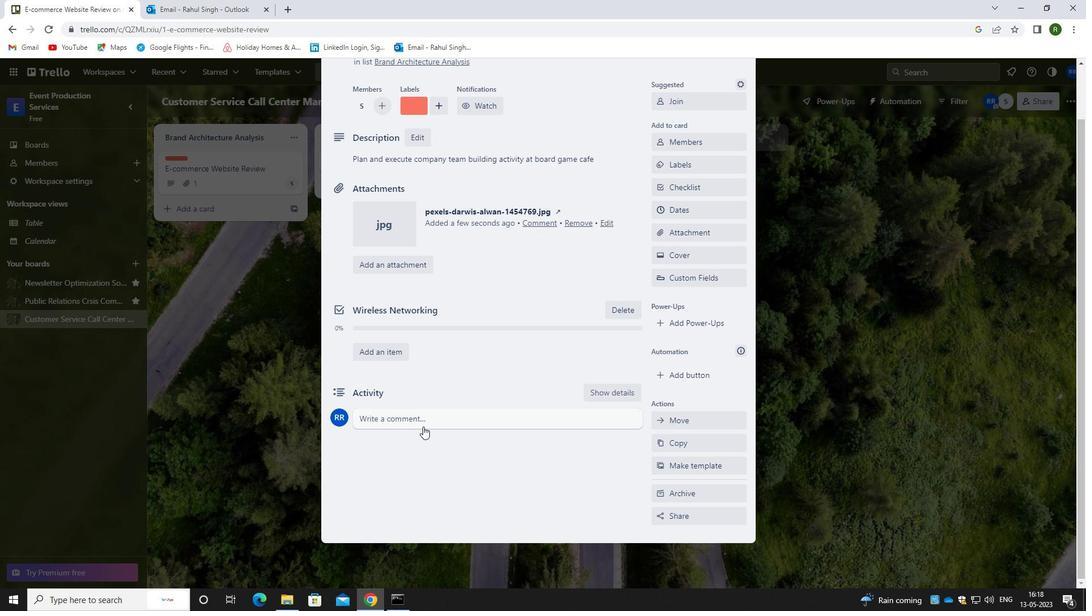 
Action: Mouse moved to (423, 459)
Screenshot: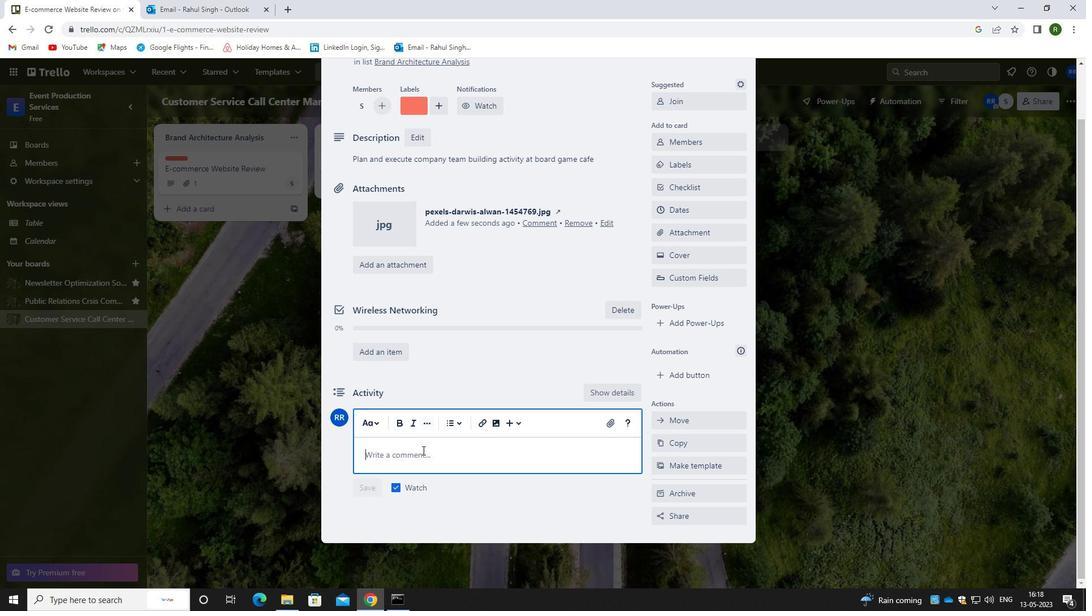 
Action: Key pressed <Key.caps_lock>G<Key.caps_lock>IG<Key.backspace>VEN<Key.space>THE<Key.space>POTENTIAL<Key.space>IMPACT<Key.space>OF<Key.space>THIS<Key.space>TASK<Key.space>ON<Key.space>OUR<Key.space>COMPANY<Key.space>MISSION<Key.space>AND<Key.space>VALUES,<Key.space>LET<Key.space>US<Key.space>ENSURE<Key.space>THAT<Key.space>WE<Key.space>APPROACH<Key.space>IT<Key.space>WITH<Key.space>A<Key.space>SENSE<Key.space>OF<Key.space>INTER<Key.backspace>GRITY<Key.space>AND<Key.space>ETHICS.
Screenshot: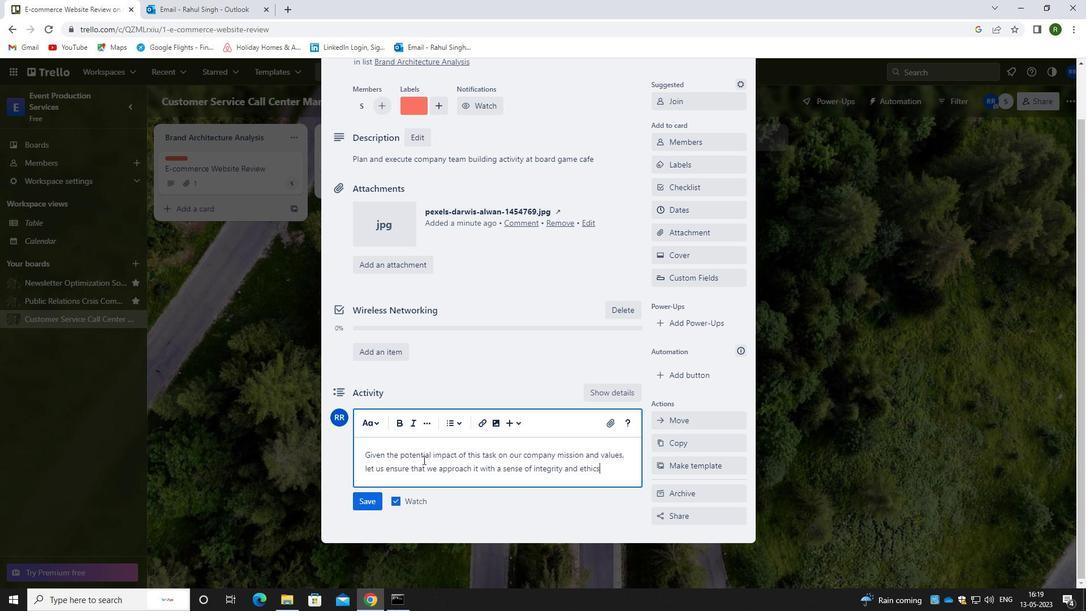 
Action: Mouse moved to (369, 501)
Screenshot: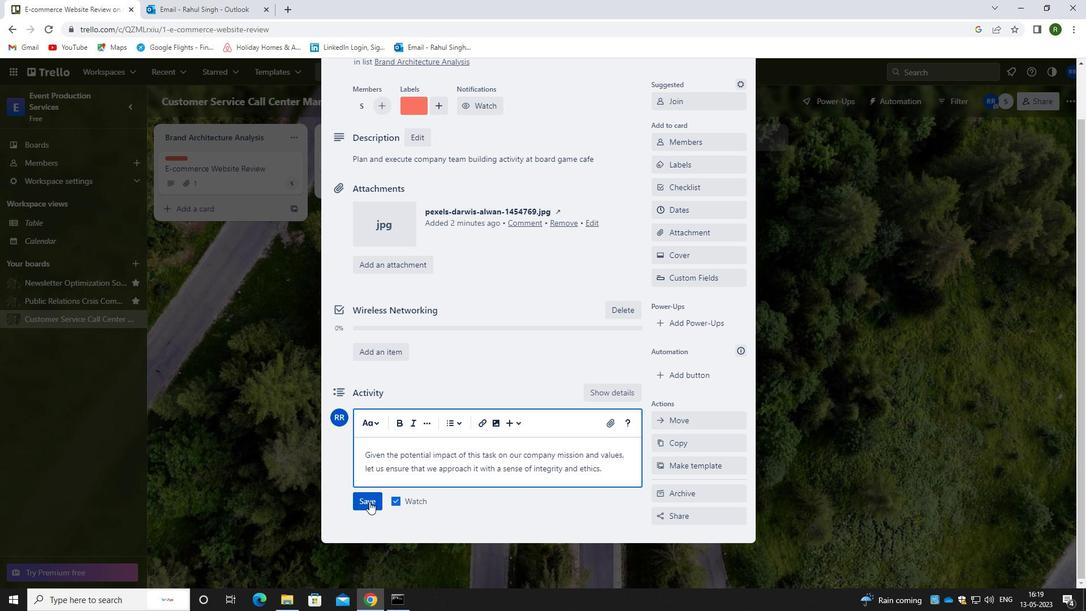 
Action: Mouse pressed left at (369, 501)
Screenshot: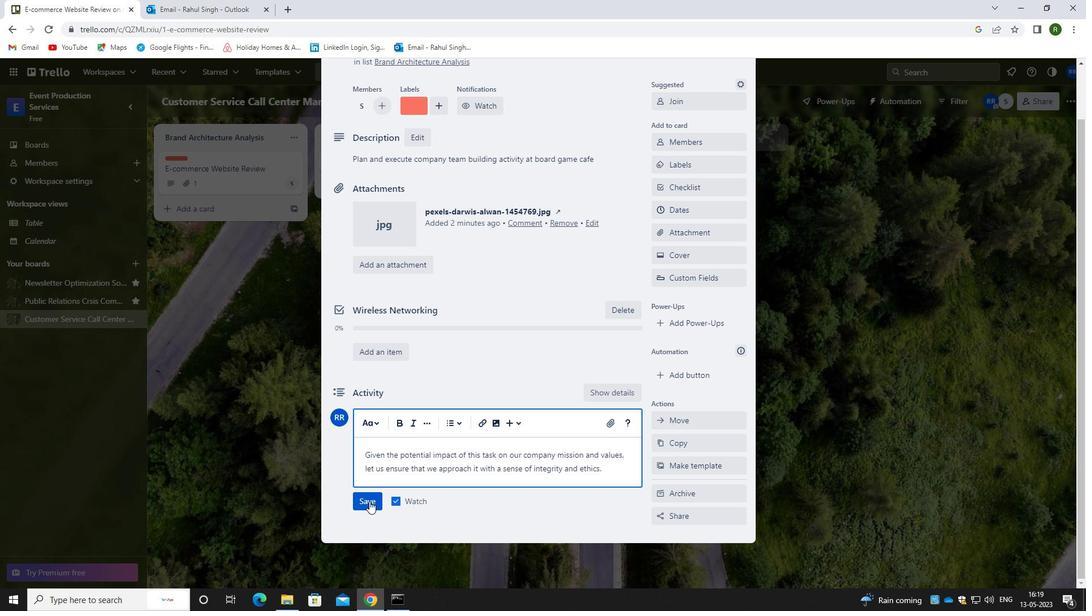 
Action: Mouse moved to (680, 213)
Screenshot: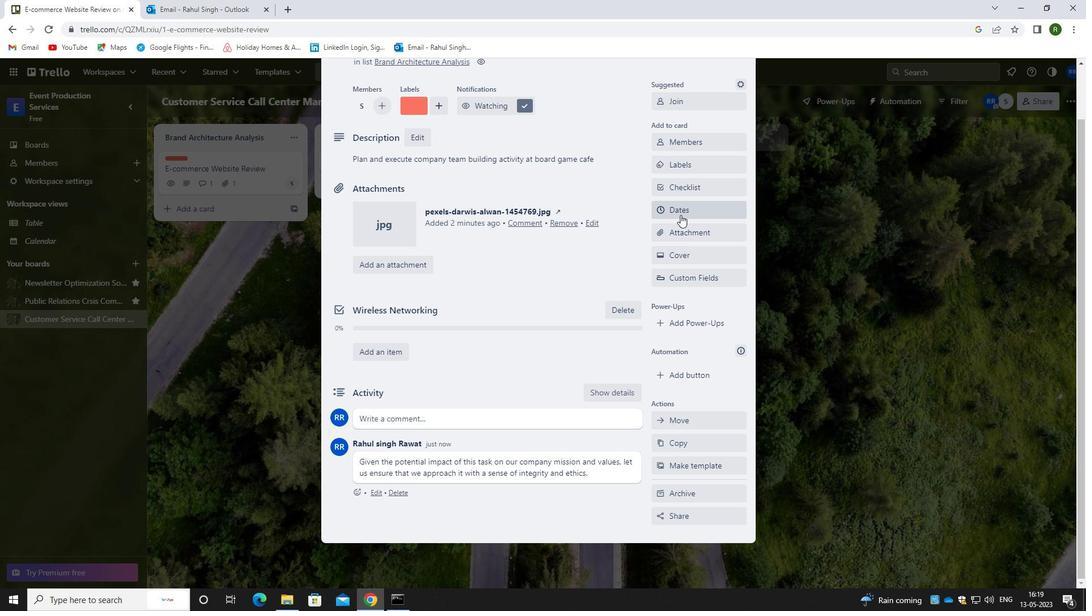 
Action: Mouse pressed left at (680, 213)
Screenshot: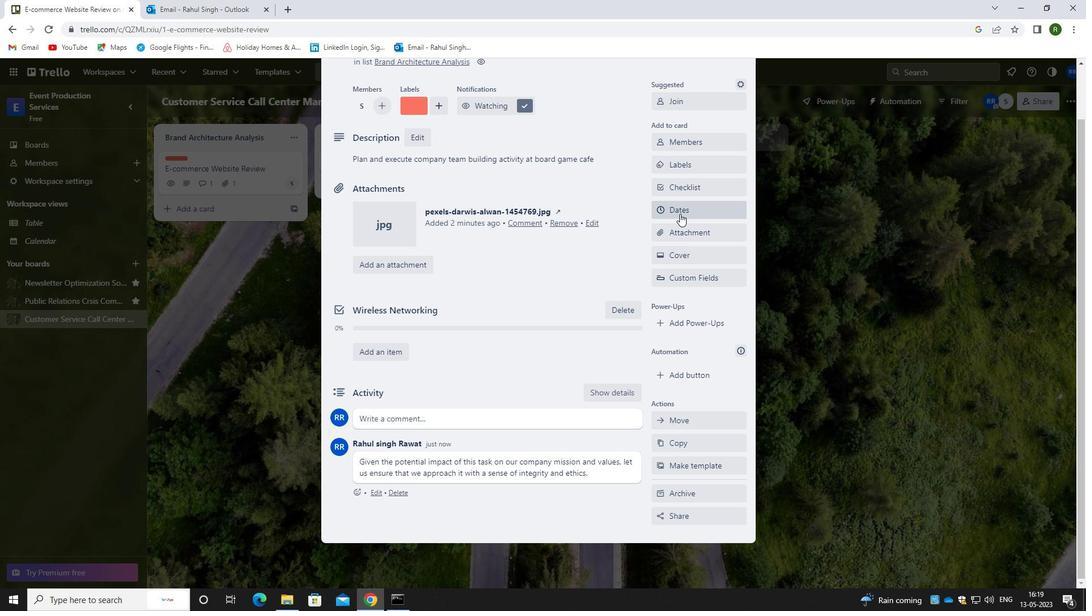 
Action: Mouse moved to (660, 302)
Screenshot: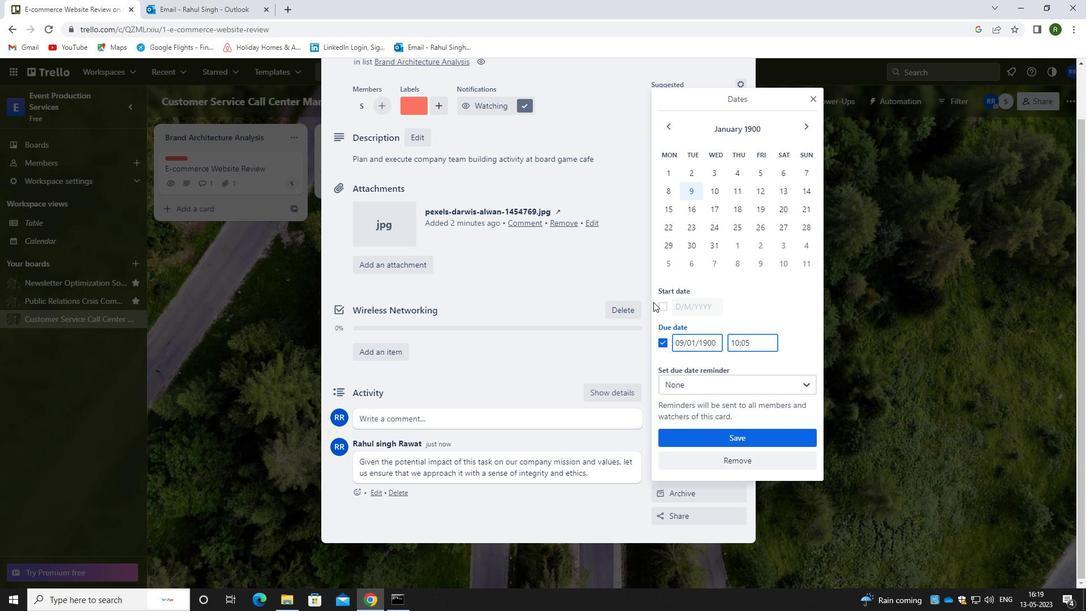 
Action: Mouse pressed left at (660, 302)
Screenshot: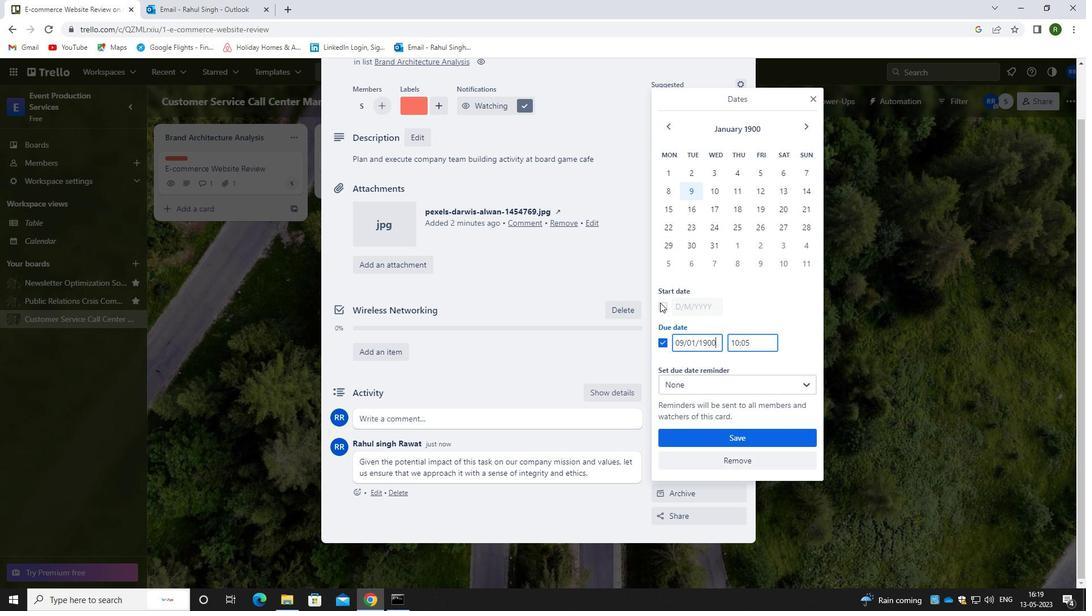 
Action: Mouse moved to (717, 306)
Screenshot: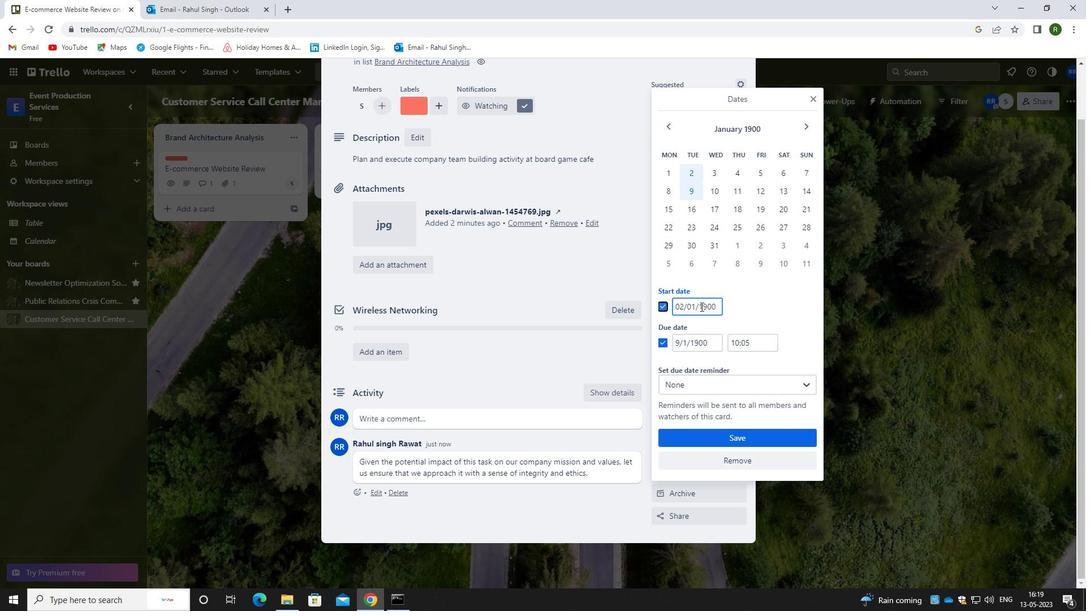 
Action: Mouse pressed left at (717, 306)
Screenshot: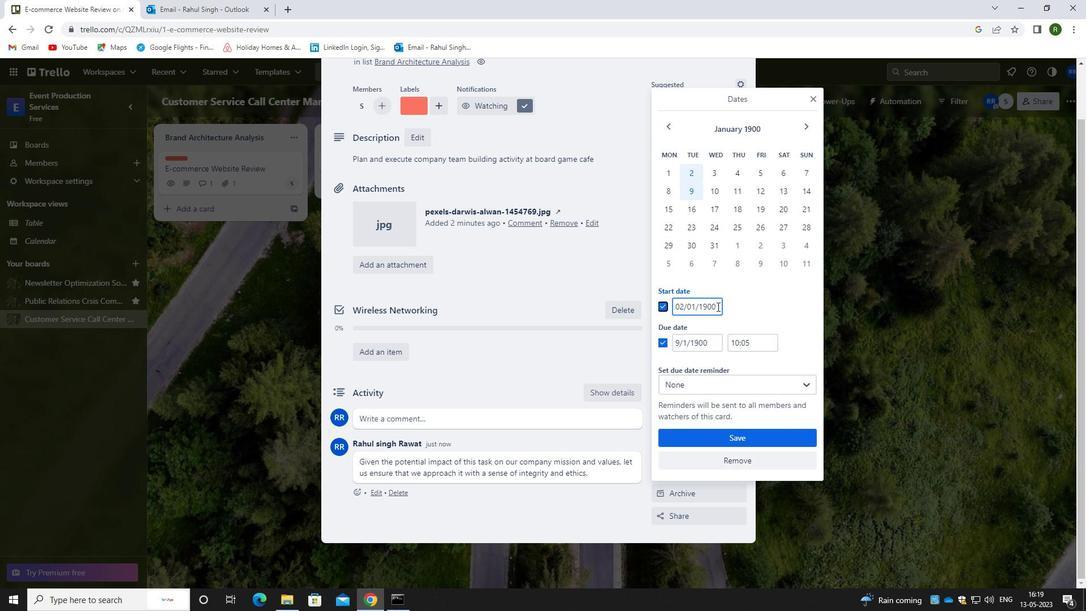 
Action: Mouse moved to (666, 316)
Screenshot: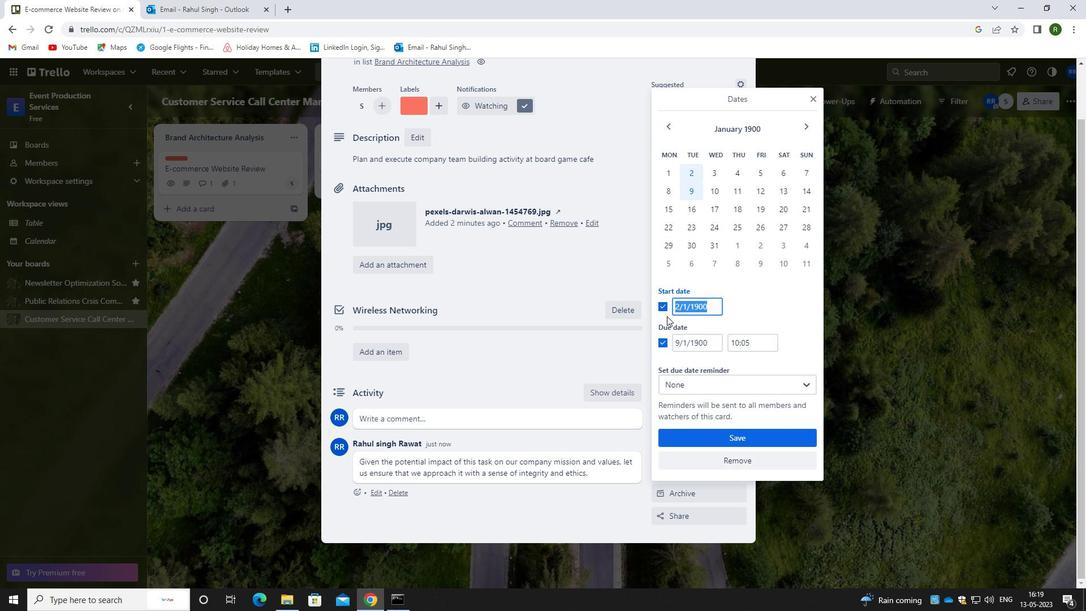 
Action: Key pressed 03/01/1900
Screenshot: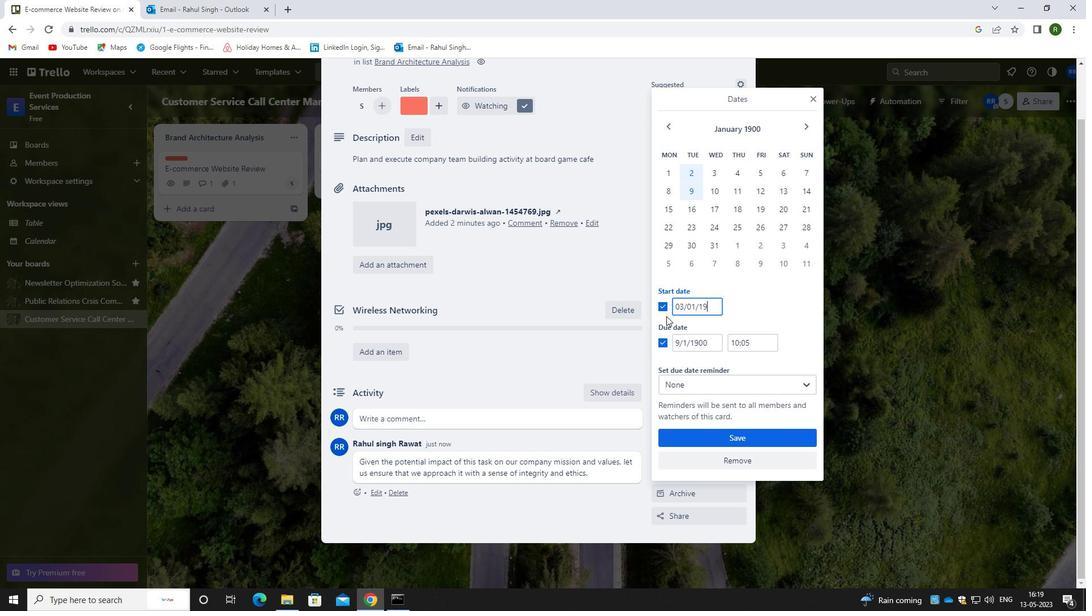 
Action: Mouse moved to (711, 342)
Screenshot: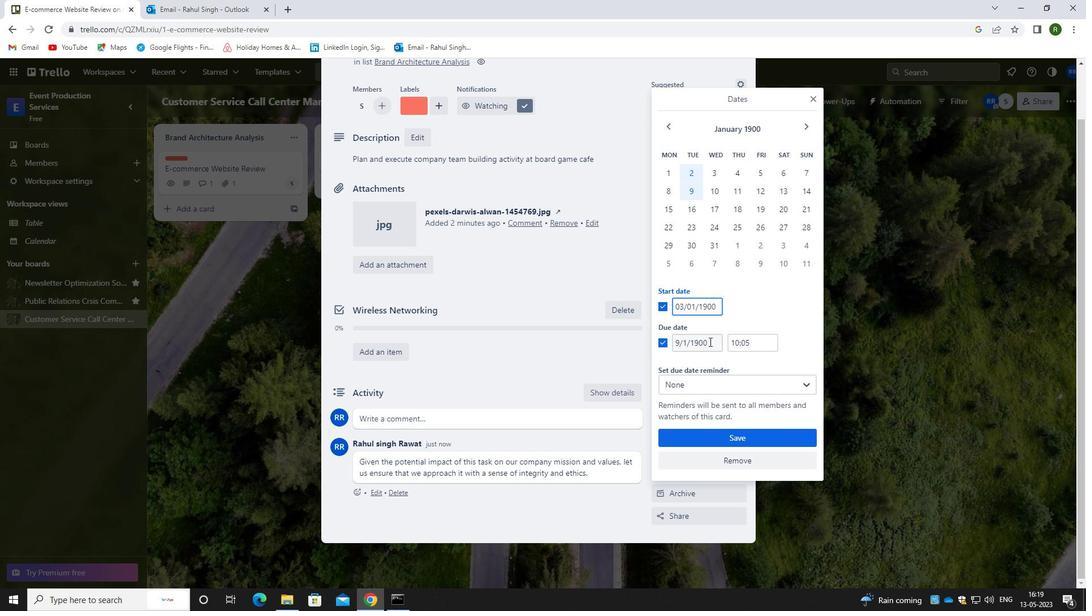 
Action: Mouse pressed left at (711, 342)
Screenshot: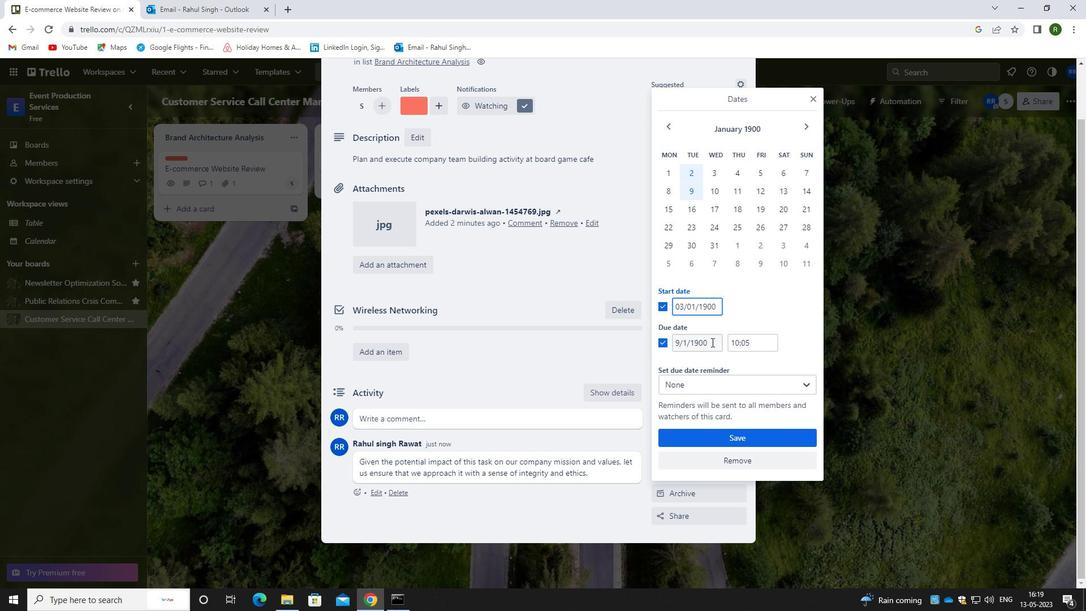 
Action: Mouse moved to (669, 345)
Screenshot: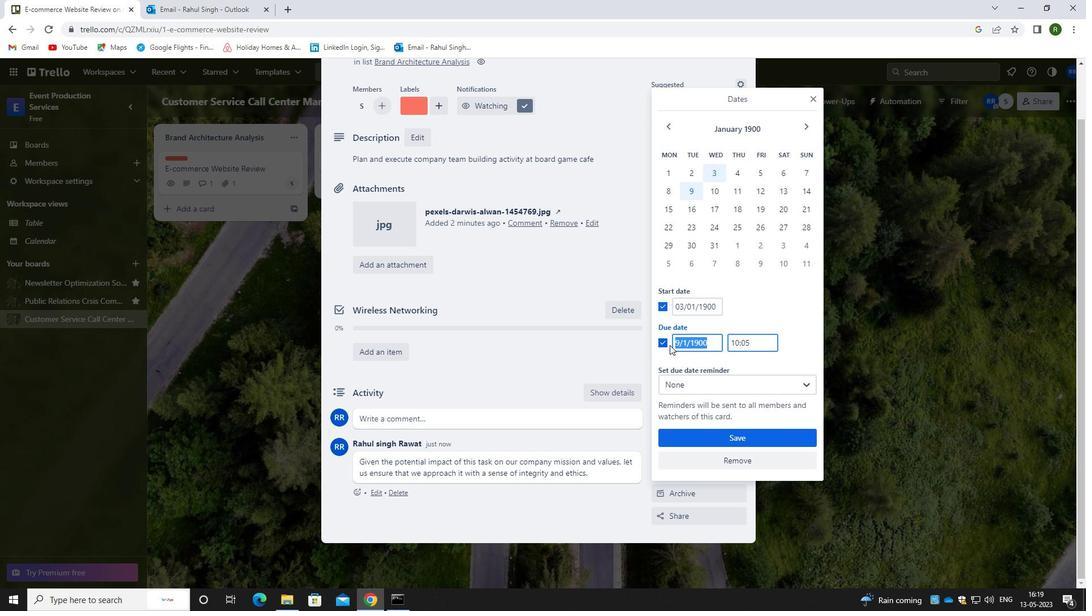 
Action: Key pressed 10/01/1900
Screenshot: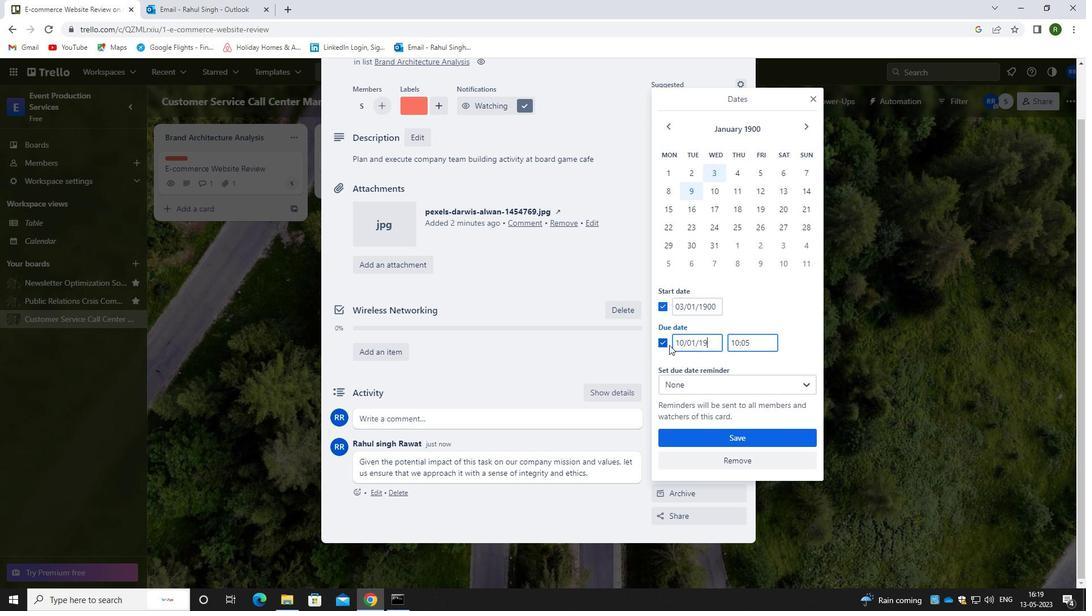 
Action: Mouse moved to (746, 439)
Screenshot: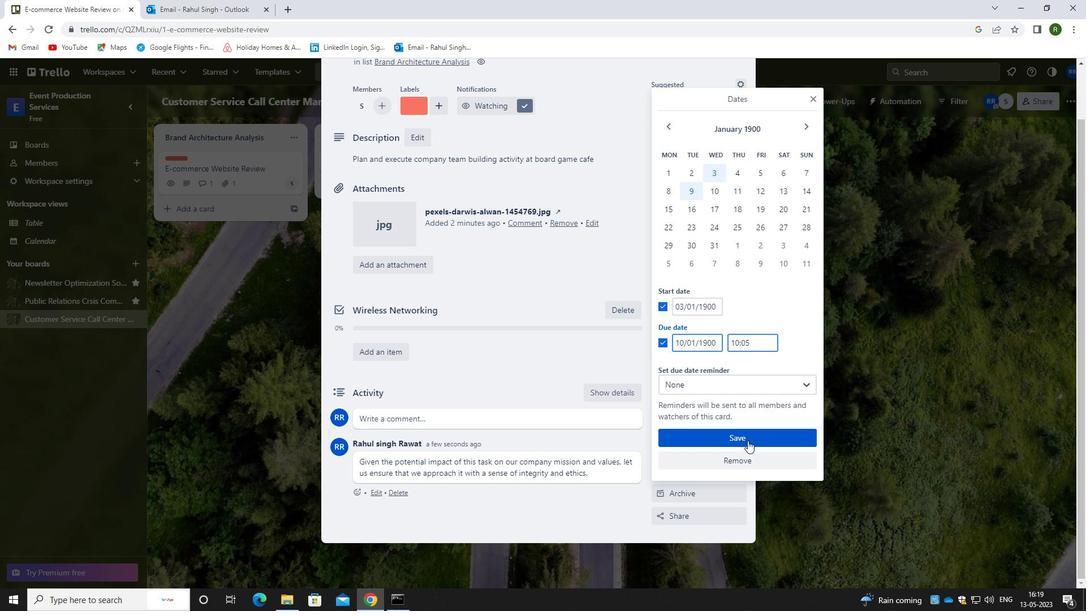
Action: Mouse pressed left at (746, 439)
Screenshot: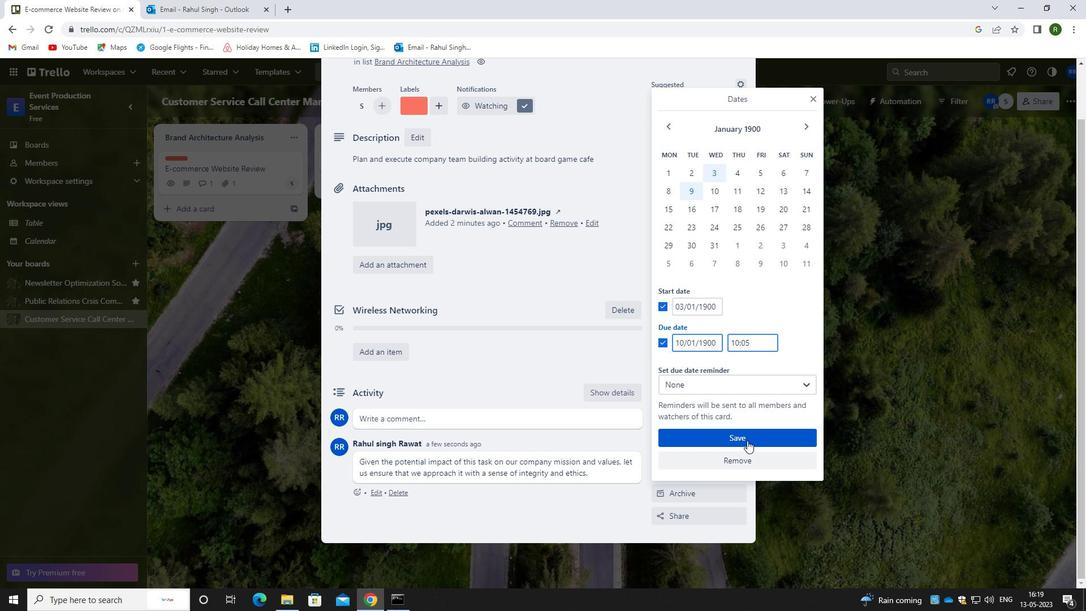 
Action: Mouse moved to (598, 297)
Screenshot: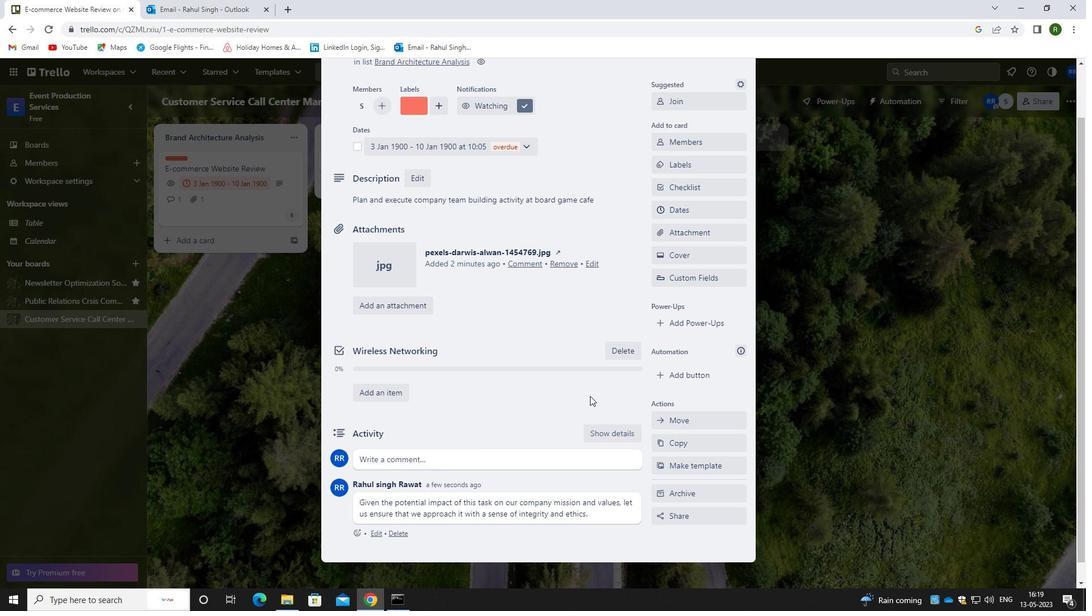 
Action: Mouse scrolled (598, 298) with delta (0, 0)
Screenshot: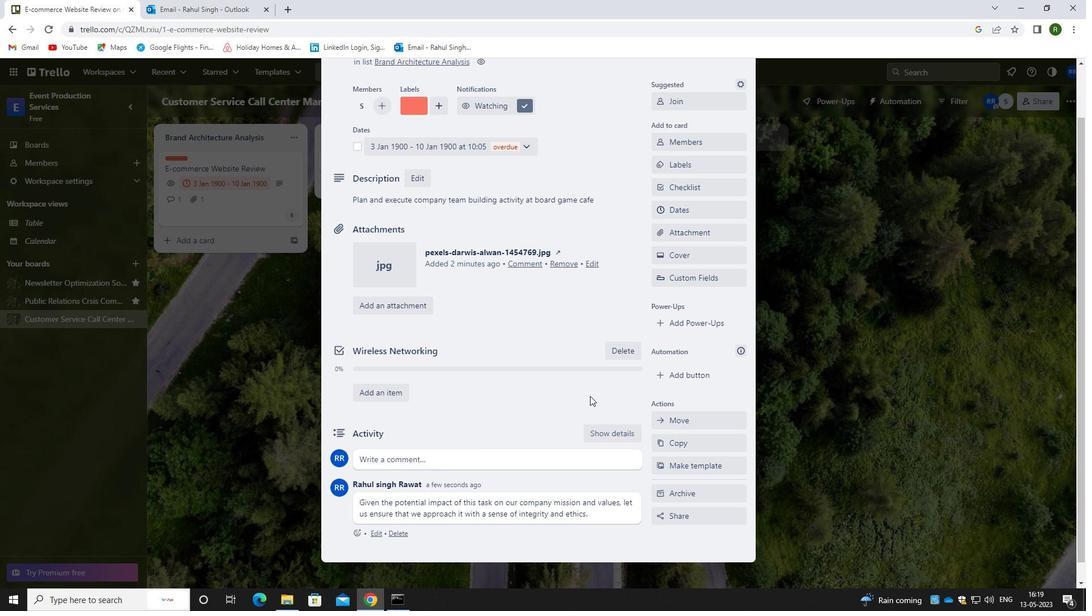 
Action: Mouse moved to (599, 293)
Screenshot: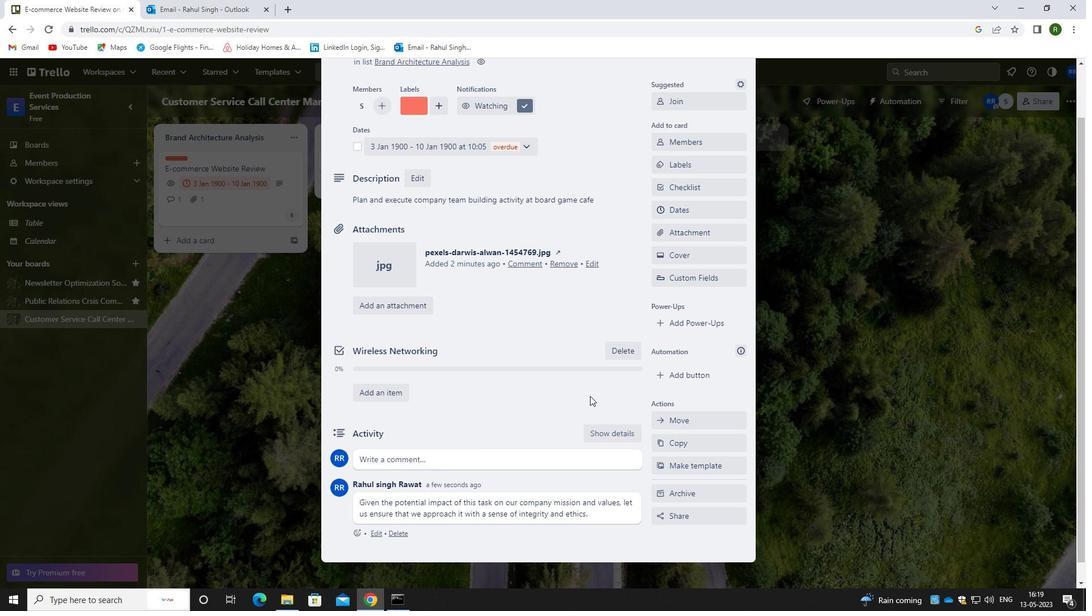 
Action: Mouse scrolled (599, 293) with delta (0, 0)
Screenshot: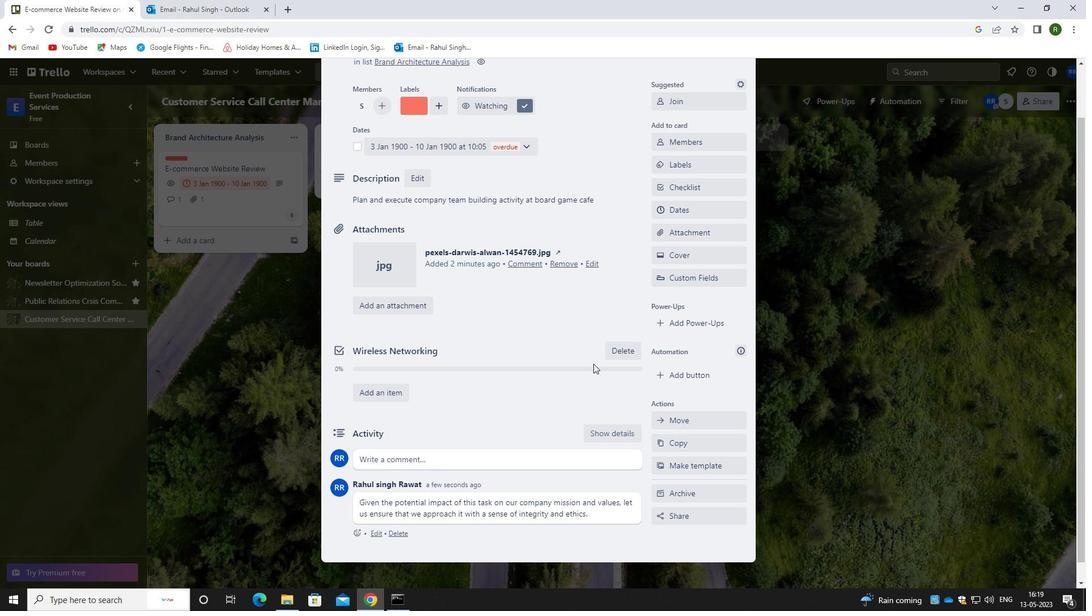 
